 Task: Search one way flight ticket for 4 adults, 2 children, 2 infants in seat and 1 infant on lap in economy from Oklahoma City: Will Rogers World Airport to New Bern: Coastal Carolina Regional Airport (was Craven County Regional) on 8-4-2023. Choice of flights is Frontier. Number of bags: 10 checked bags. Price is upto 80000. Outbound departure time preference is 15:00.
Action: Mouse moved to (321, 283)
Screenshot: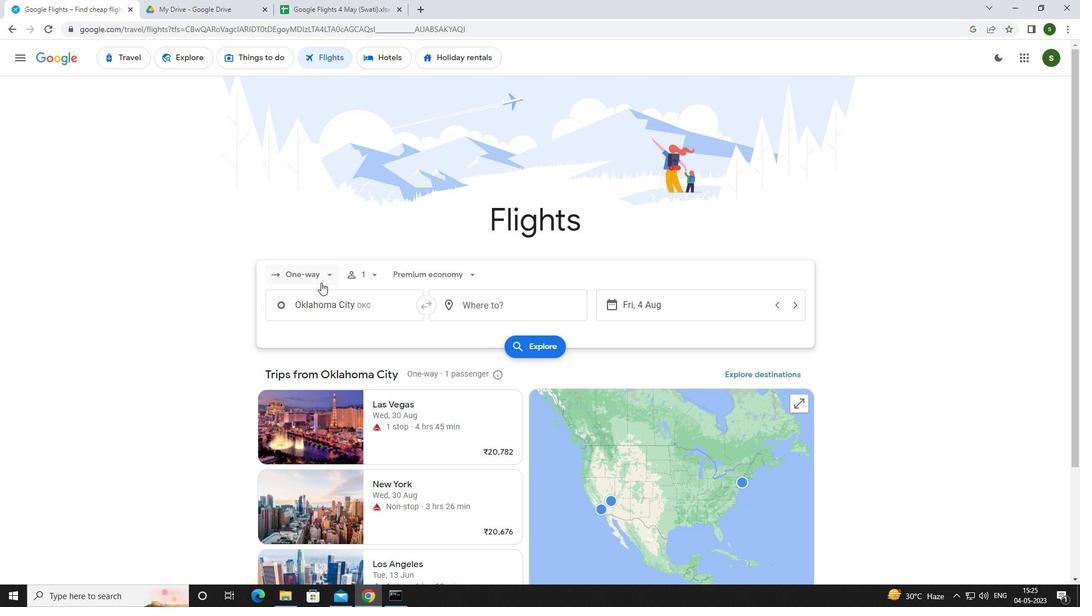 
Action: Mouse pressed left at (321, 283)
Screenshot: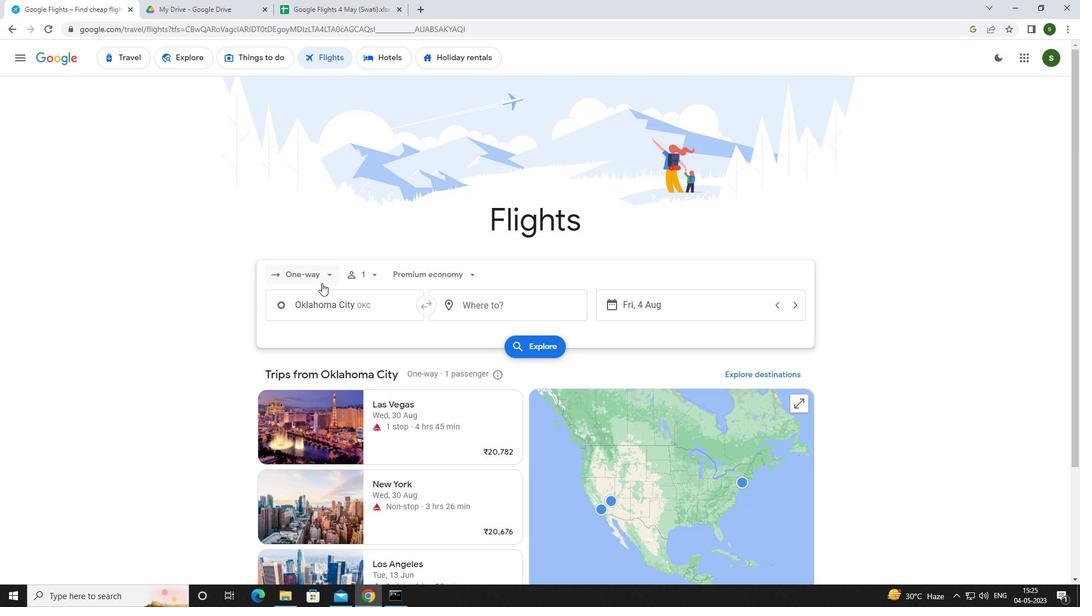 
Action: Mouse moved to (319, 317)
Screenshot: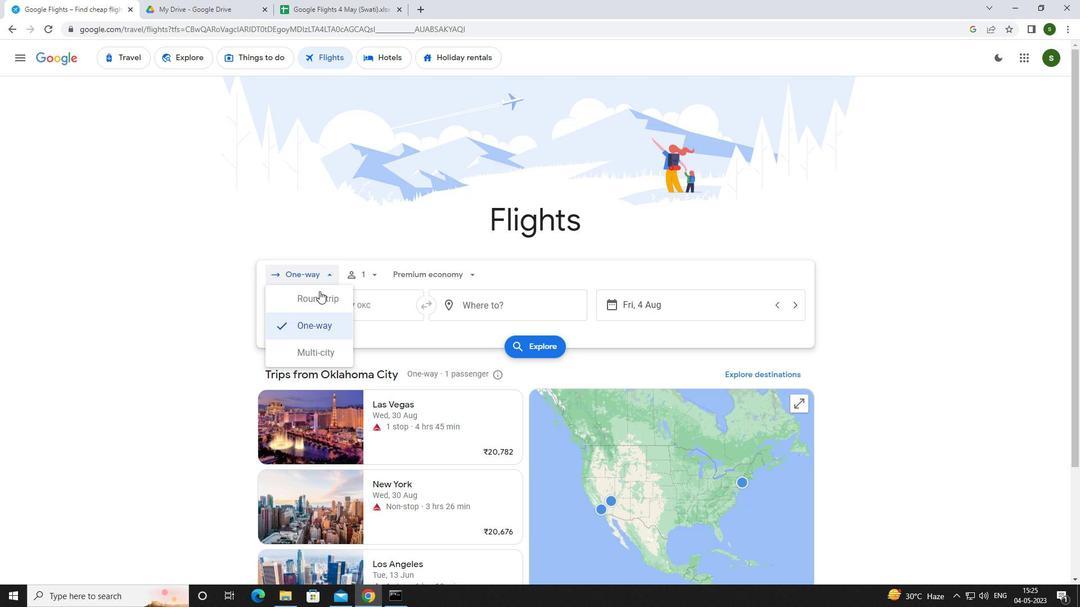 
Action: Mouse pressed left at (319, 317)
Screenshot: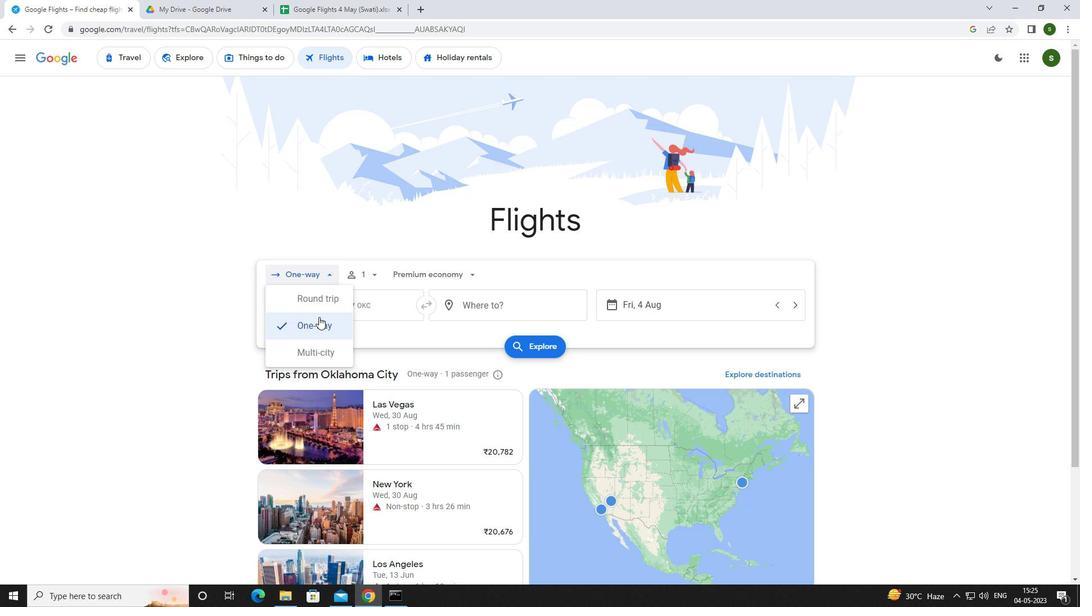 
Action: Mouse moved to (373, 278)
Screenshot: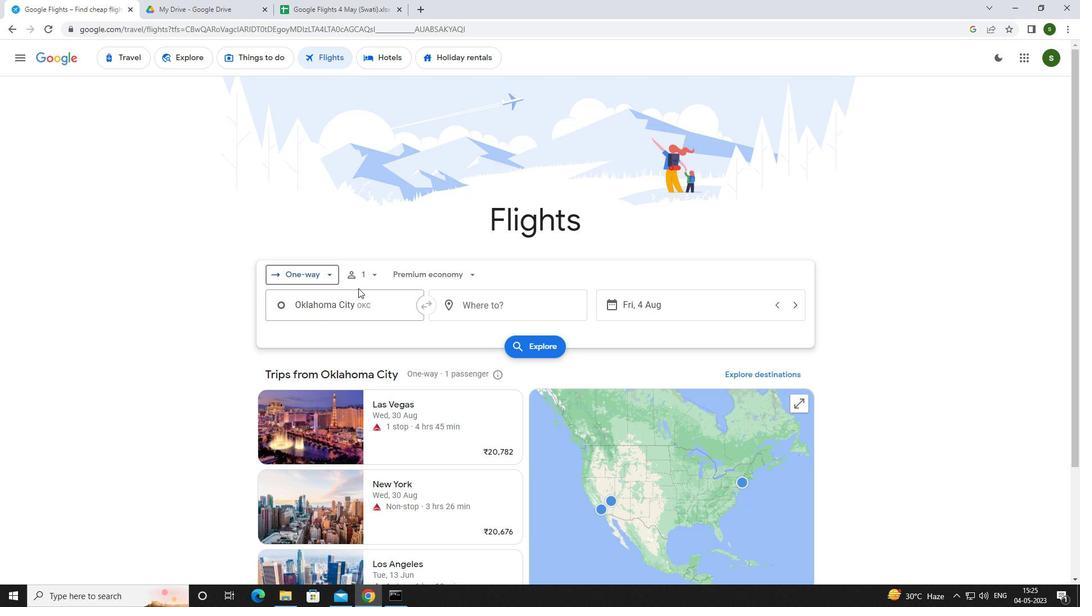 
Action: Mouse pressed left at (373, 278)
Screenshot: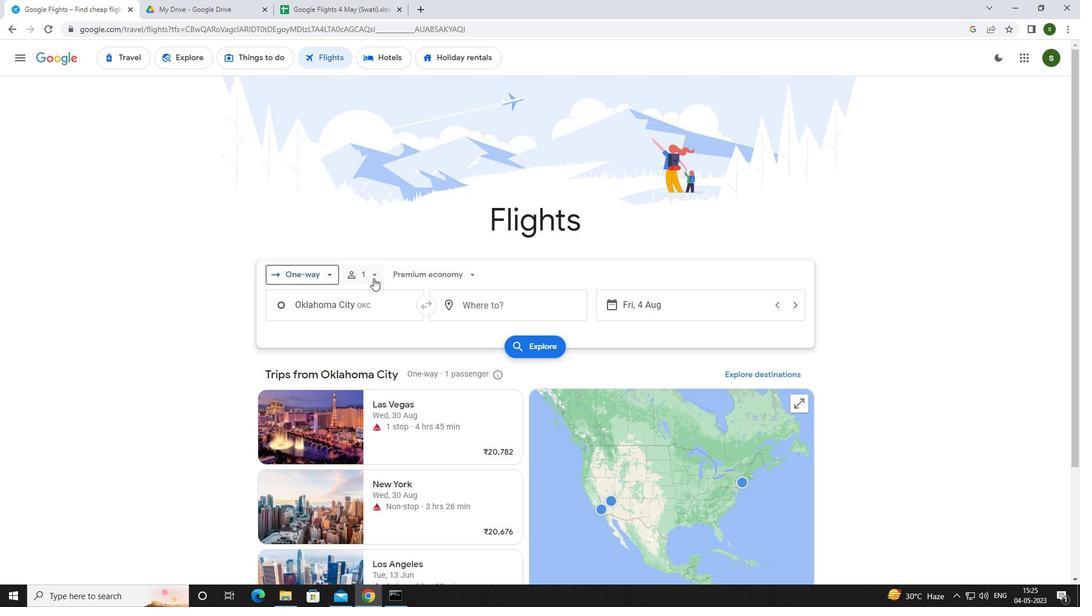 
Action: Mouse moved to (462, 311)
Screenshot: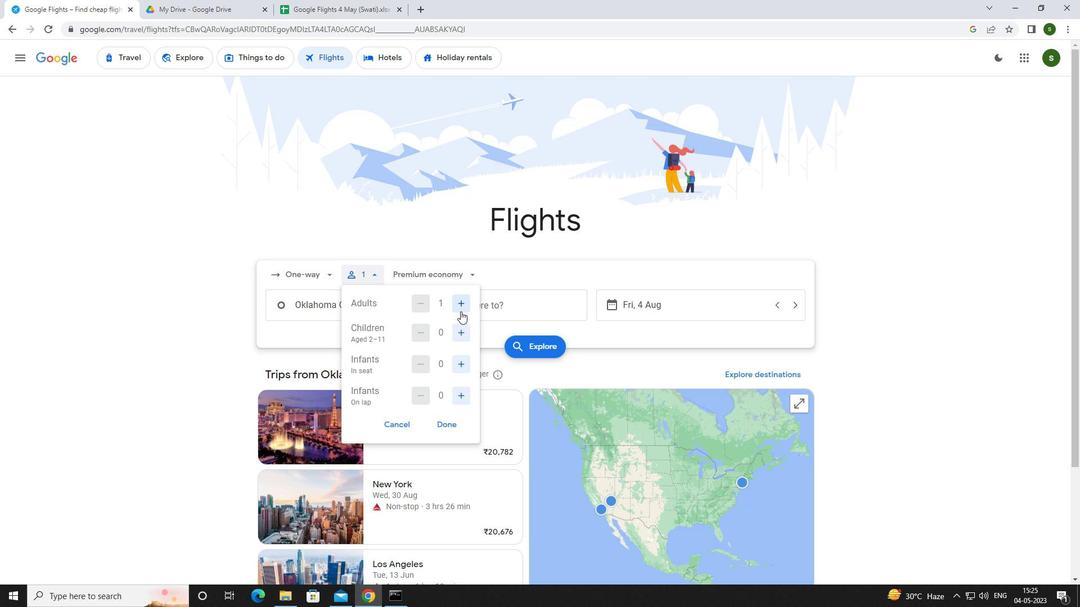 
Action: Mouse pressed left at (462, 311)
Screenshot: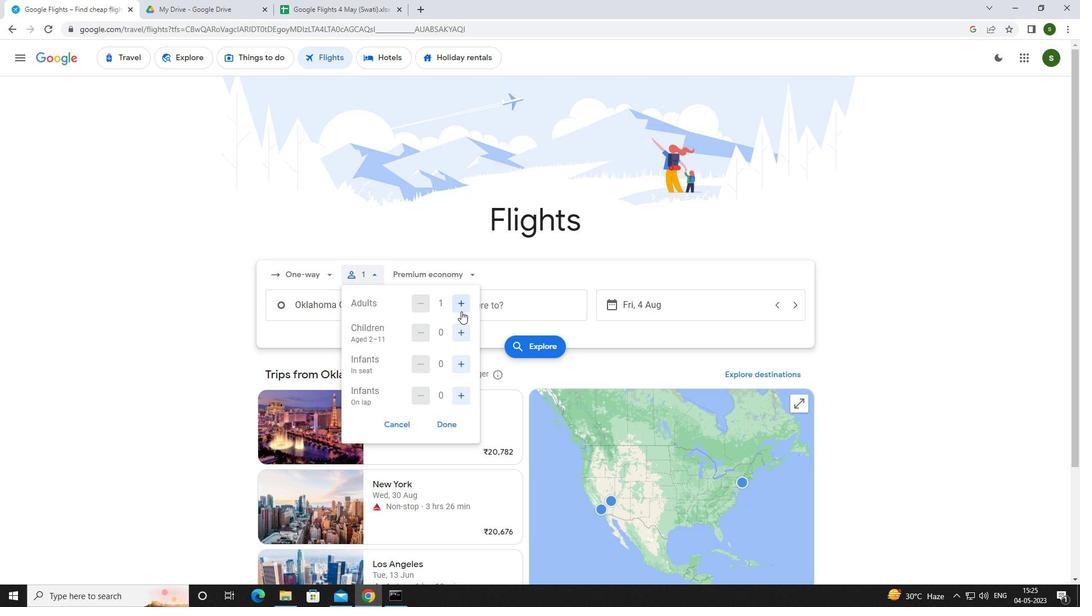 
Action: Mouse pressed left at (462, 311)
Screenshot: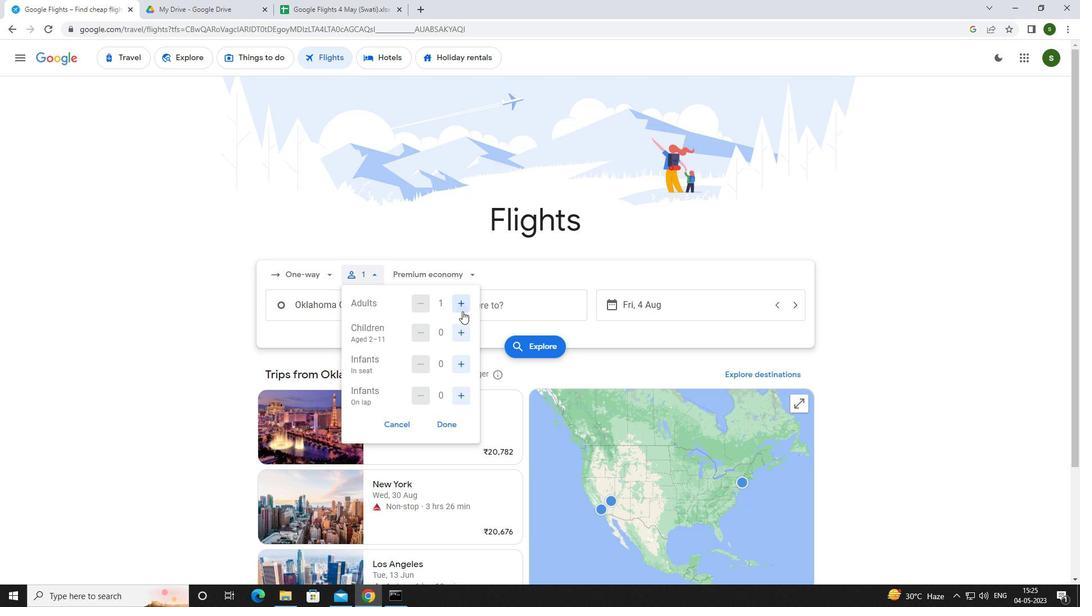 
Action: Mouse moved to (463, 311)
Screenshot: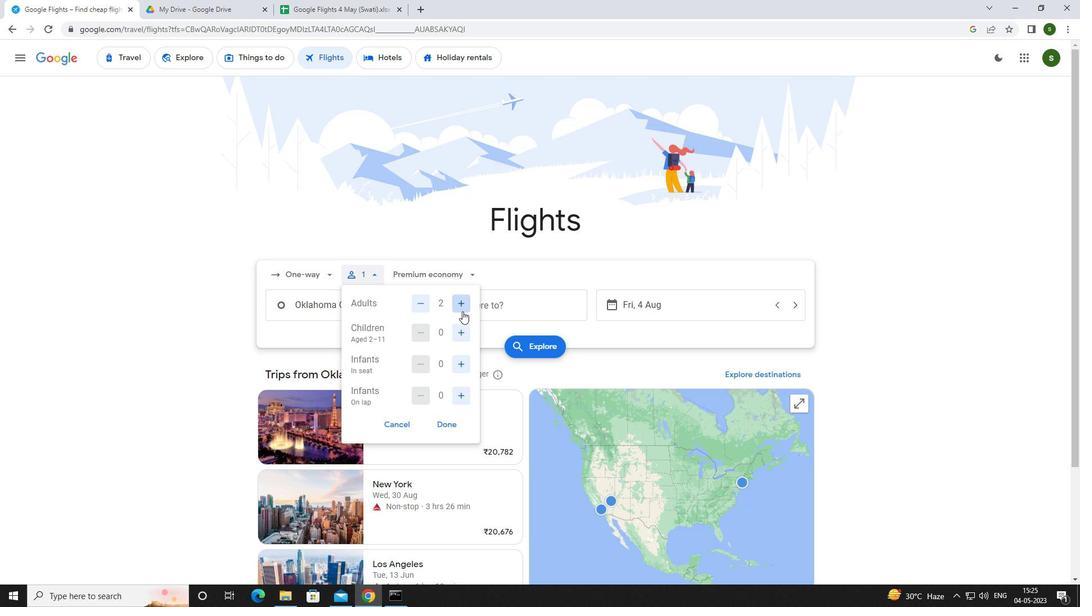 
Action: Mouse pressed left at (463, 311)
Screenshot: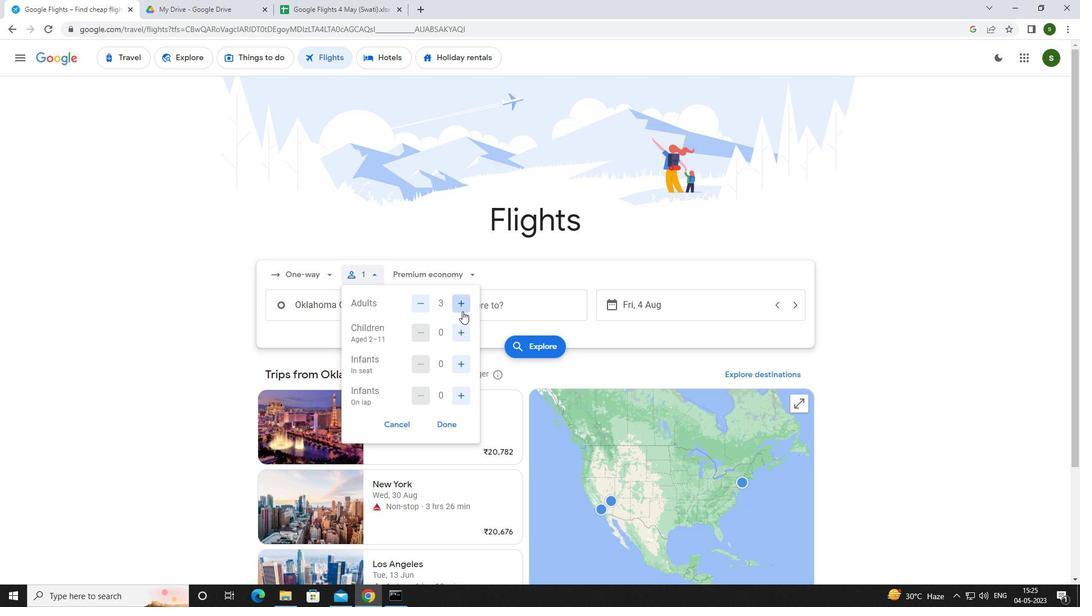 
Action: Mouse moved to (458, 328)
Screenshot: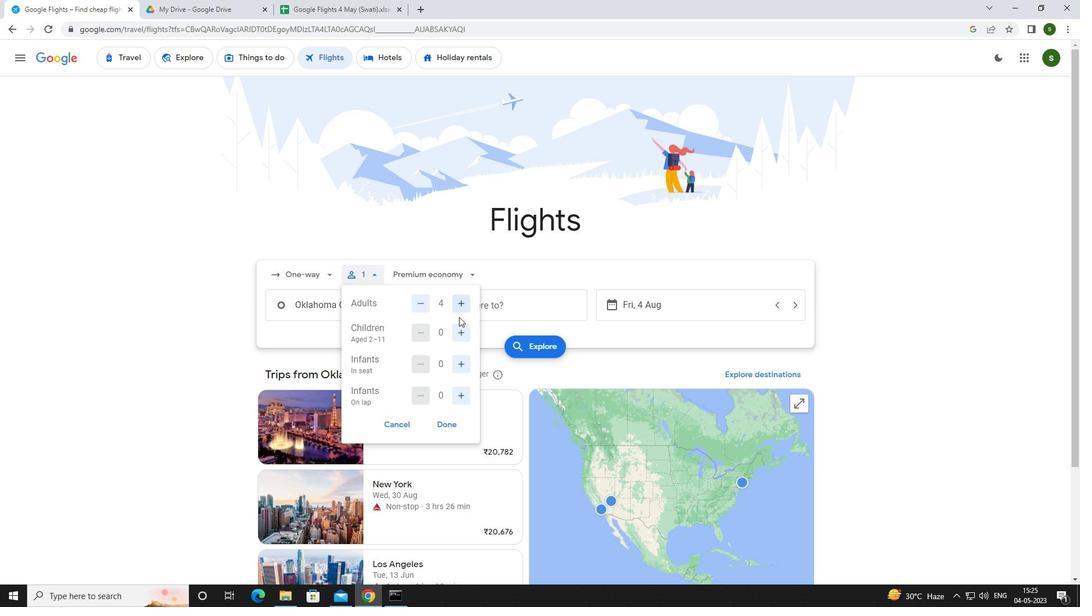 
Action: Mouse pressed left at (458, 328)
Screenshot: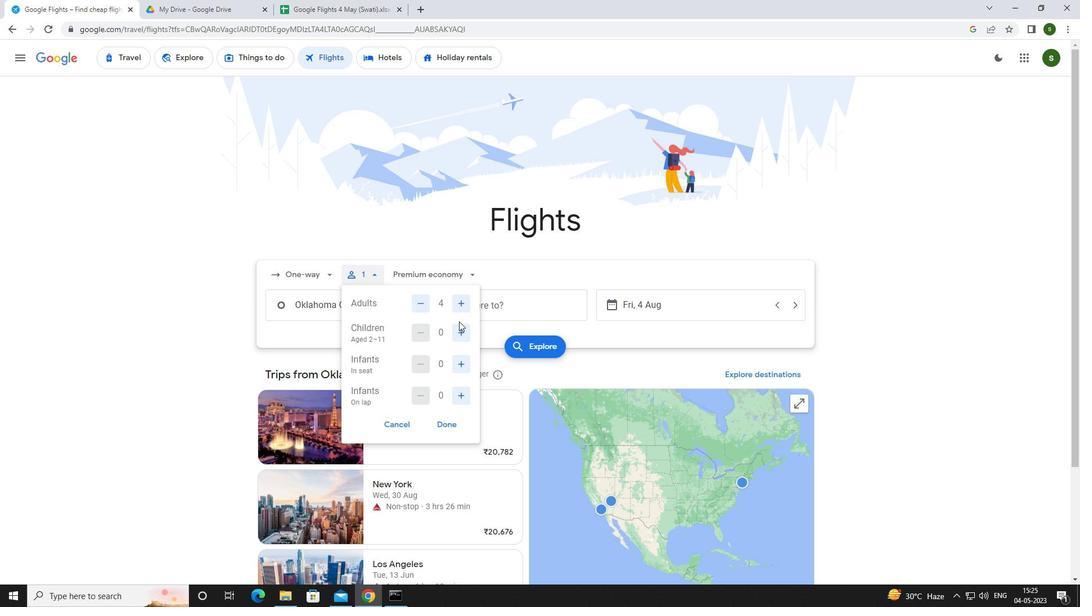 
Action: Mouse pressed left at (458, 328)
Screenshot: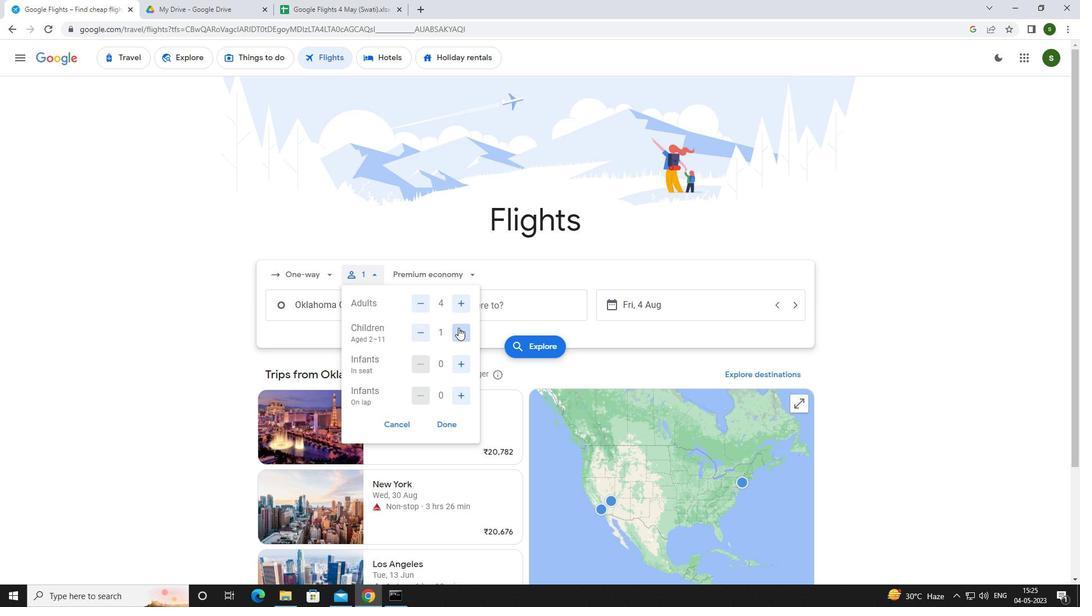 
Action: Mouse moved to (462, 357)
Screenshot: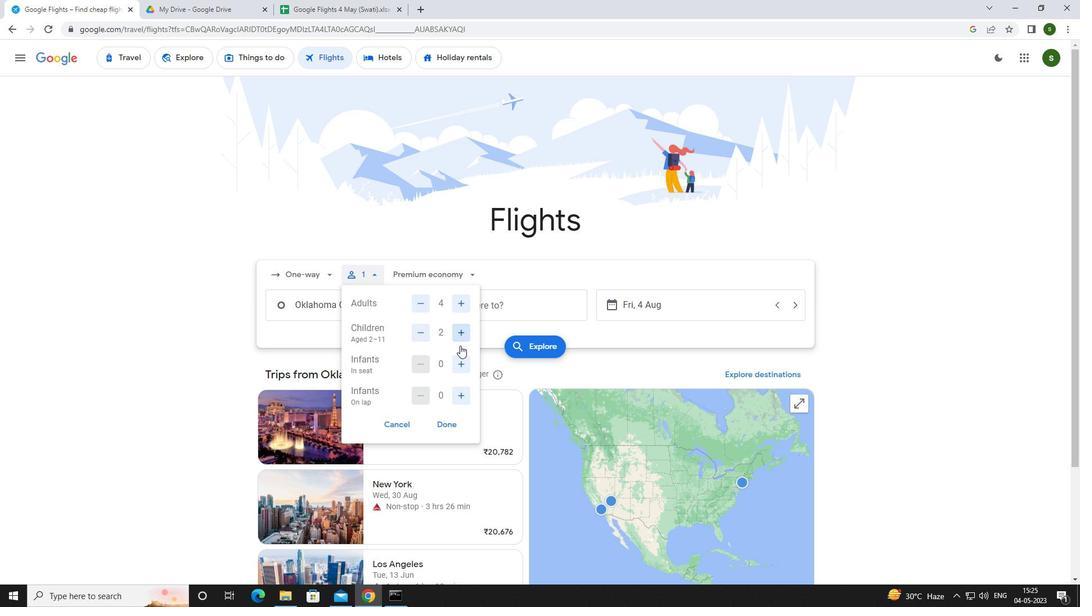 
Action: Mouse pressed left at (462, 357)
Screenshot: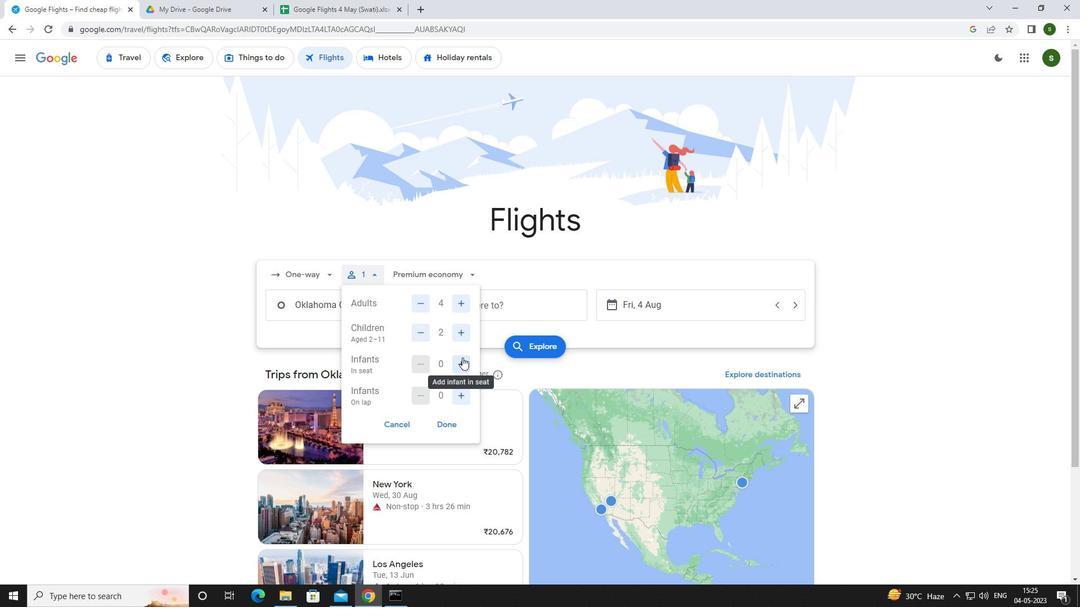 
Action: Mouse pressed left at (462, 357)
Screenshot: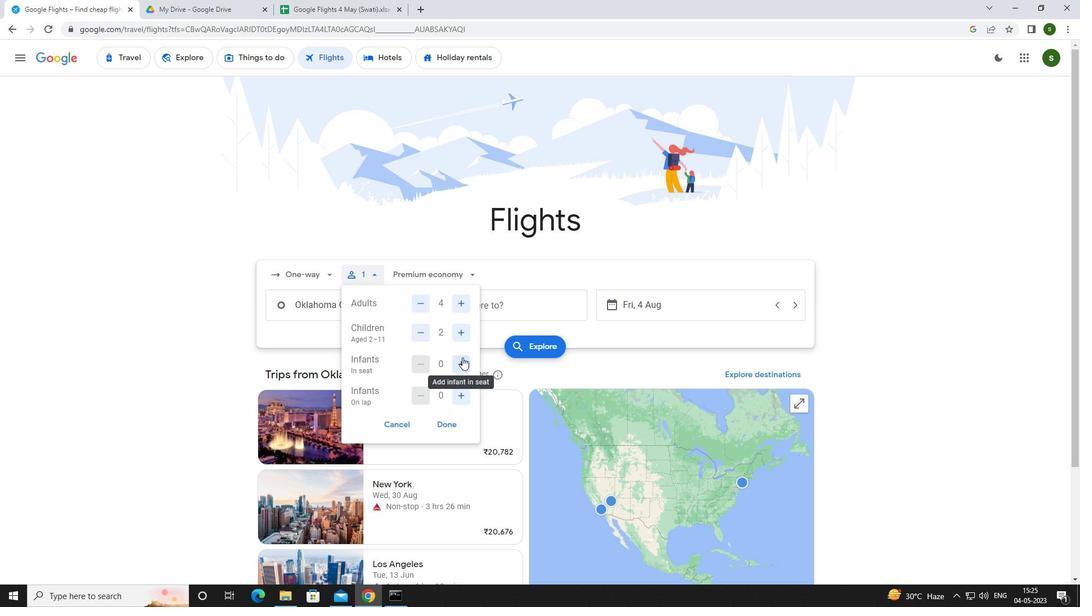 
Action: Mouse moved to (459, 397)
Screenshot: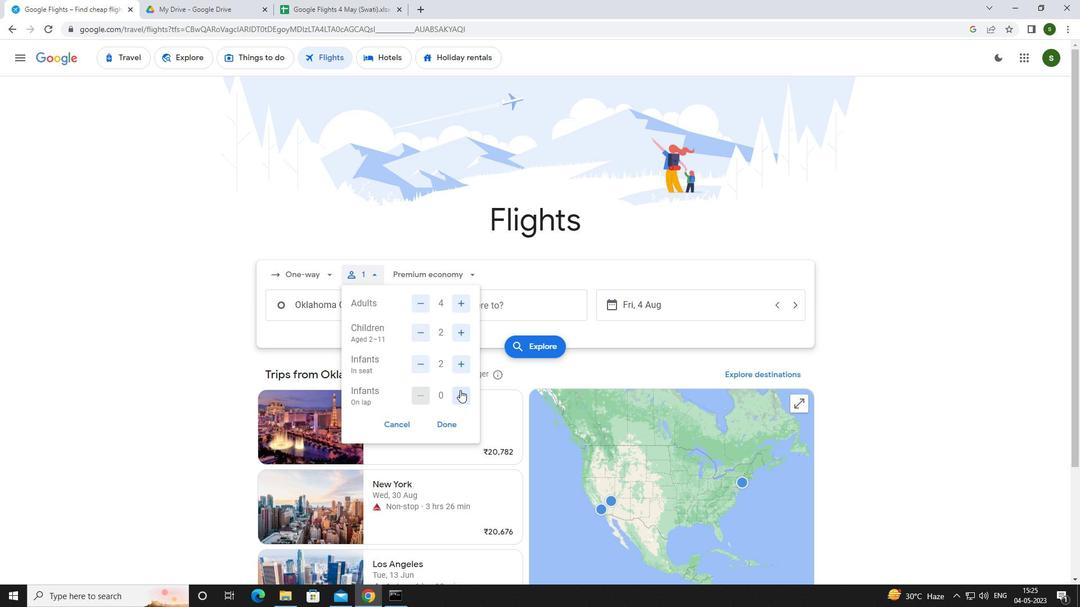 
Action: Mouse pressed left at (459, 397)
Screenshot: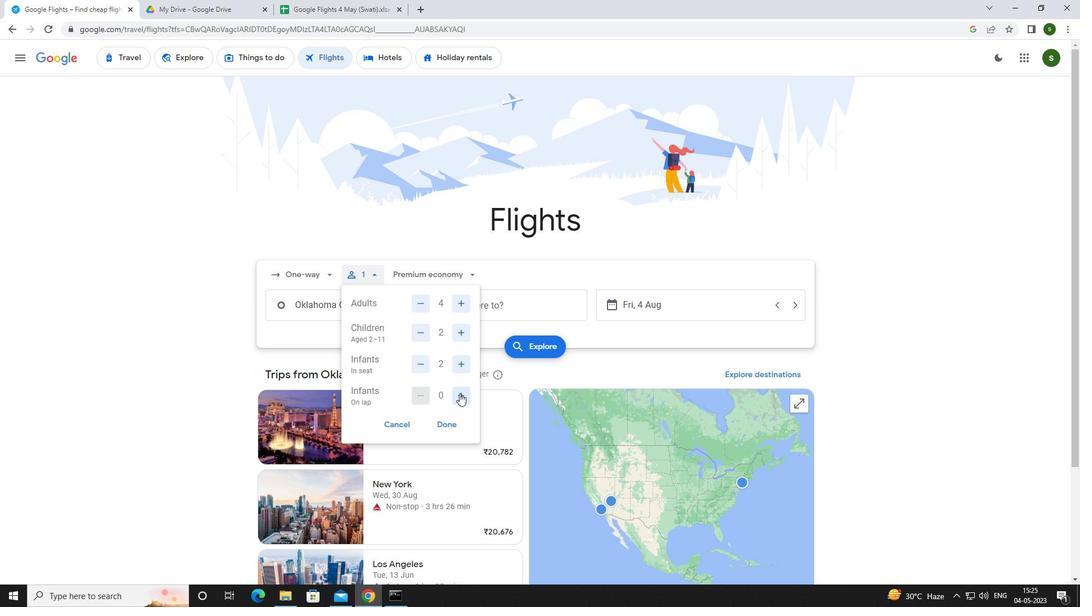 
Action: Mouse moved to (438, 279)
Screenshot: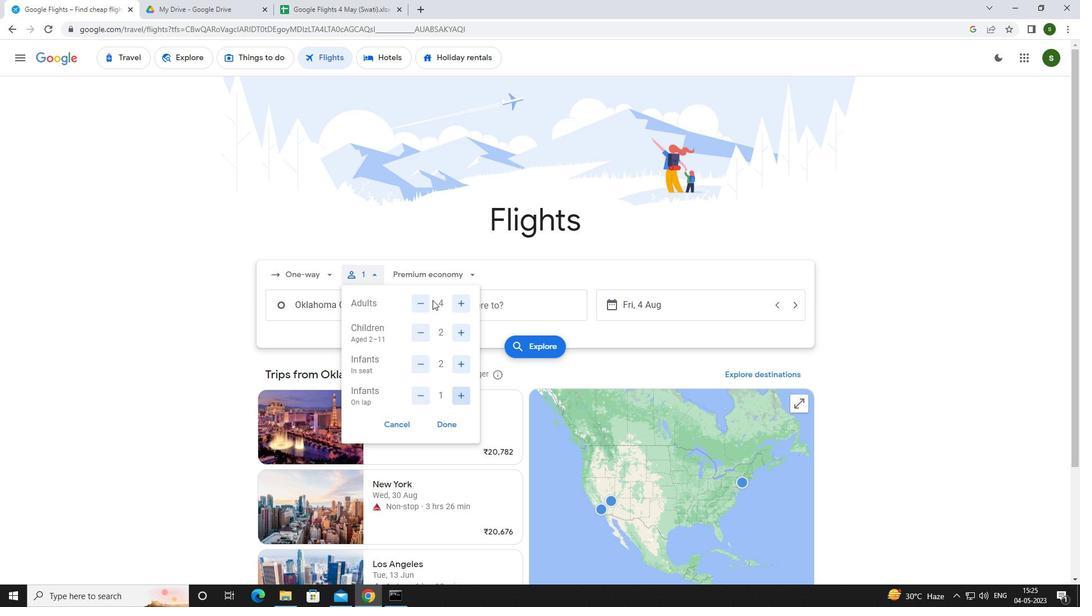 
Action: Mouse pressed left at (438, 279)
Screenshot: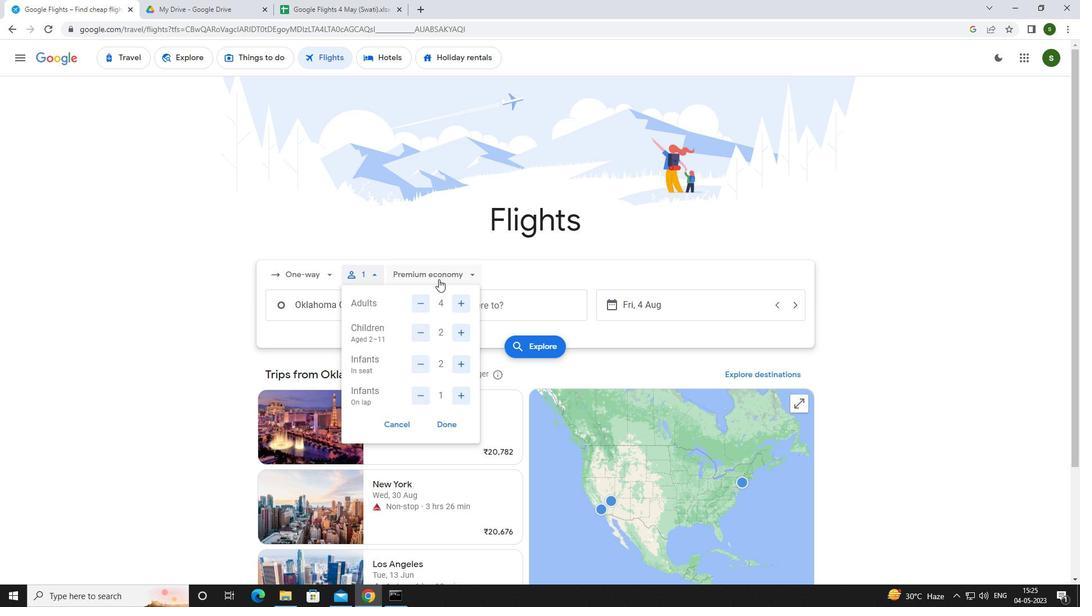 
Action: Mouse moved to (441, 298)
Screenshot: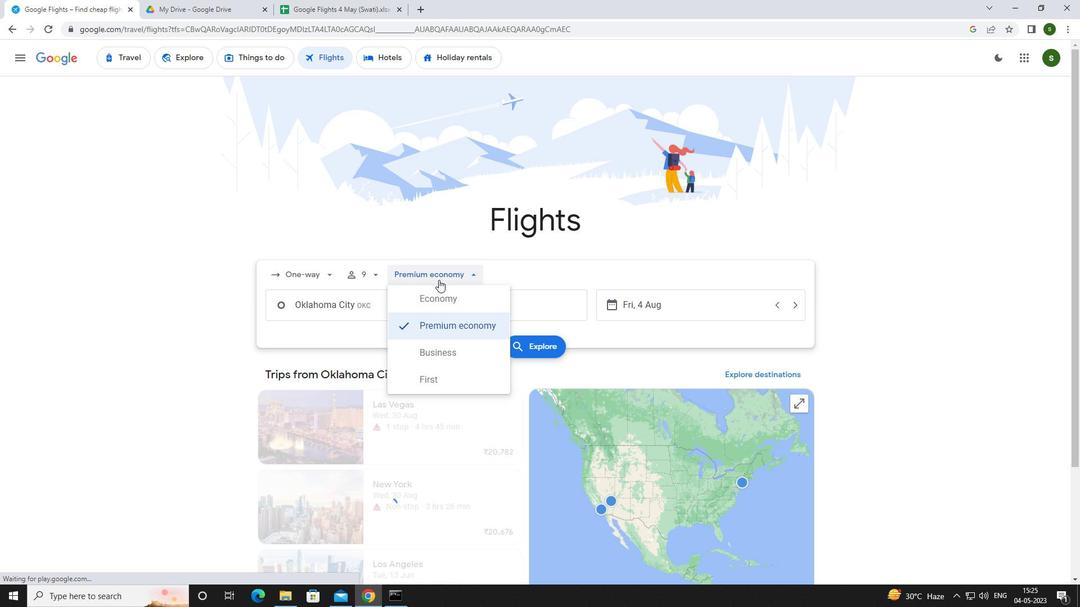 
Action: Mouse pressed left at (441, 298)
Screenshot: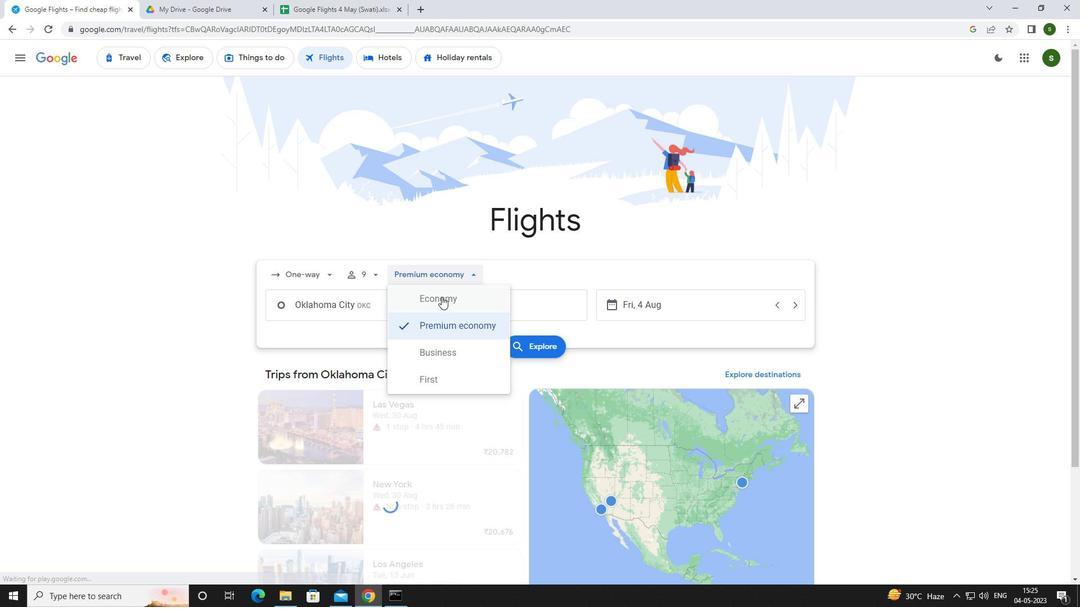 
Action: Mouse moved to (385, 313)
Screenshot: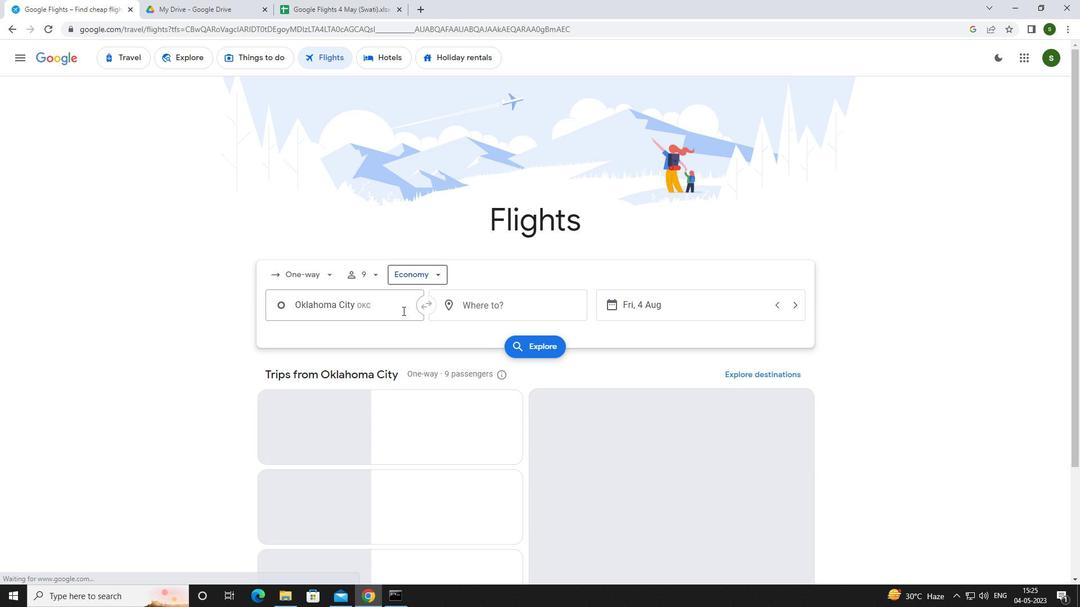 
Action: Mouse pressed left at (385, 313)
Screenshot: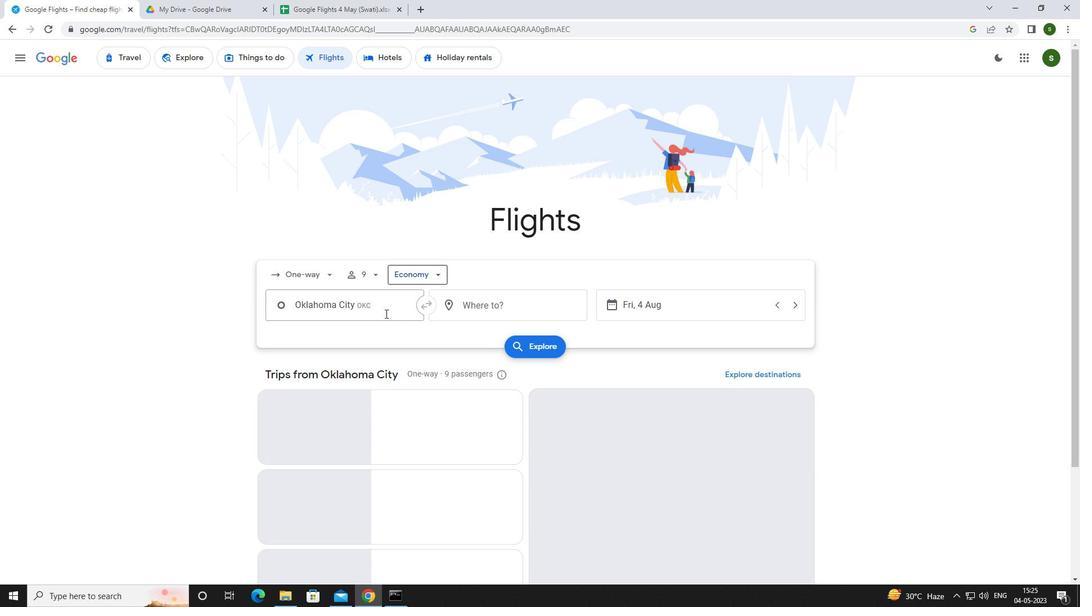 
Action: Key pressed <Key.caps_lock><Key.caps_lock>w<Key.caps_lock>ill<Key.space>
Screenshot: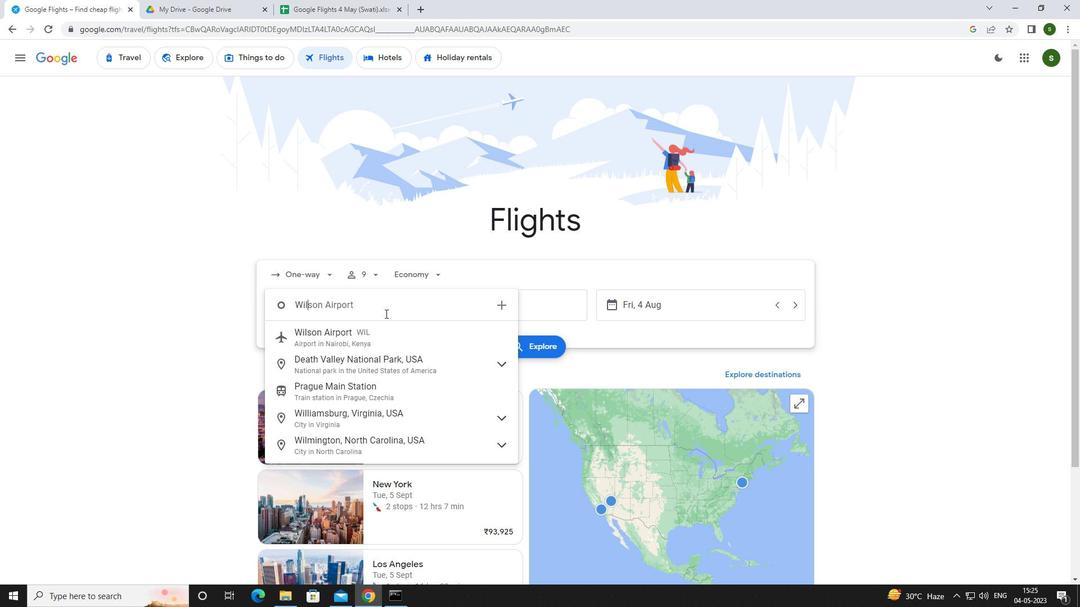 
Action: Mouse moved to (380, 338)
Screenshot: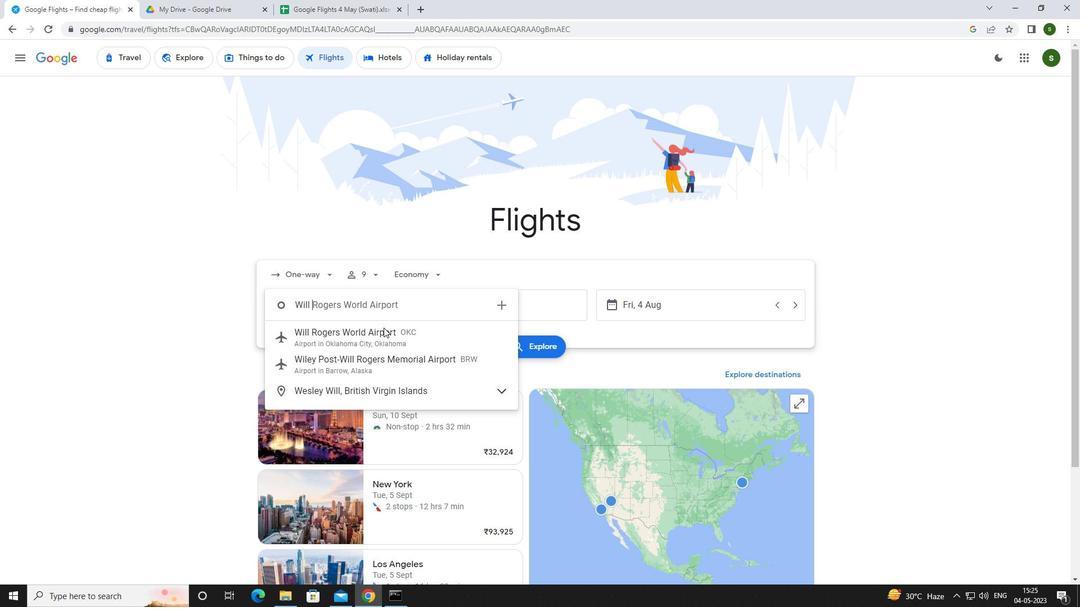 
Action: Mouse pressed left at (380, 338)
Screenshot: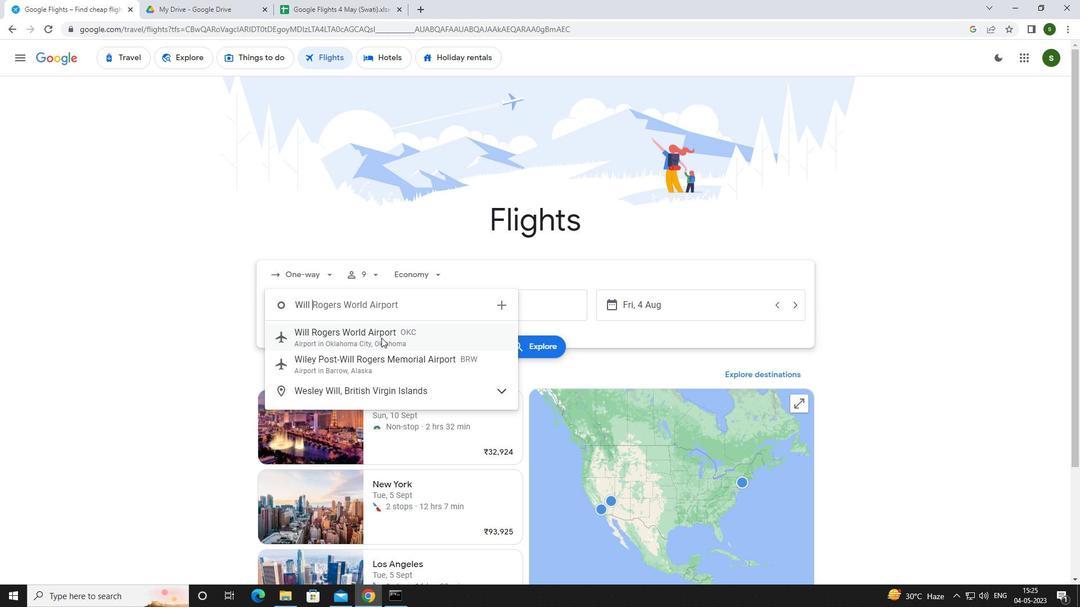 
Action: Mouse moved to (493, 303)
Screenshot: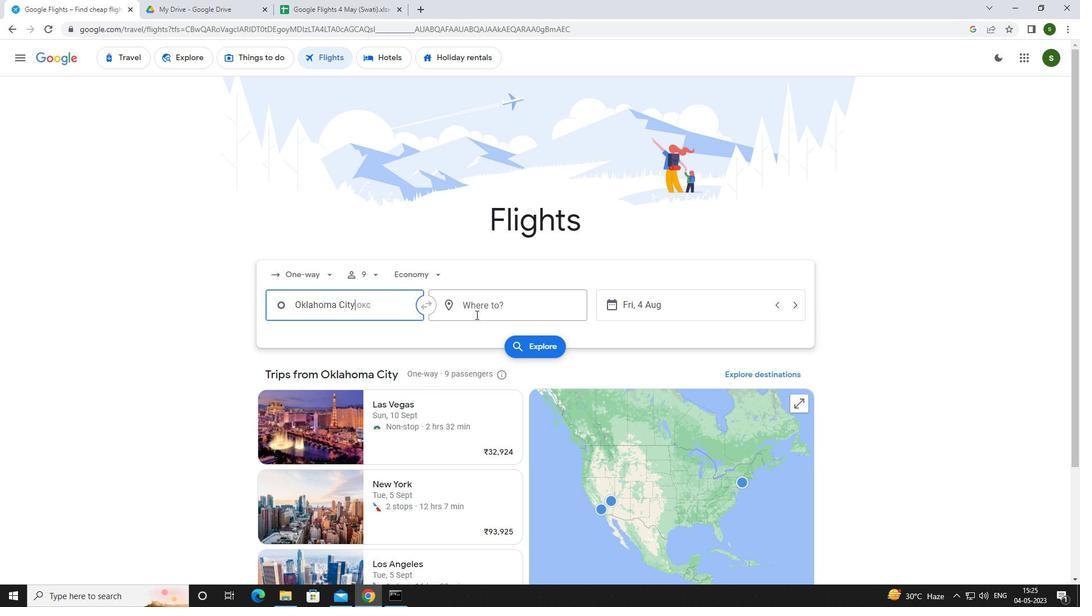 
Action: Mouse pressed left at (493, 303)
Screenshot: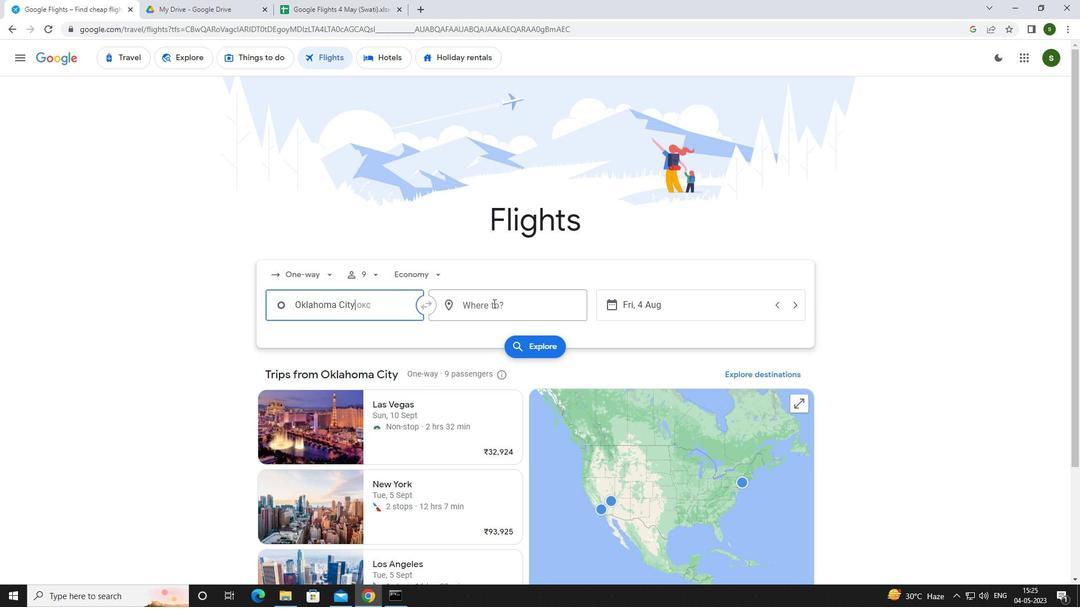 
Action: Mouse moved to (446, 319)
Screenshot: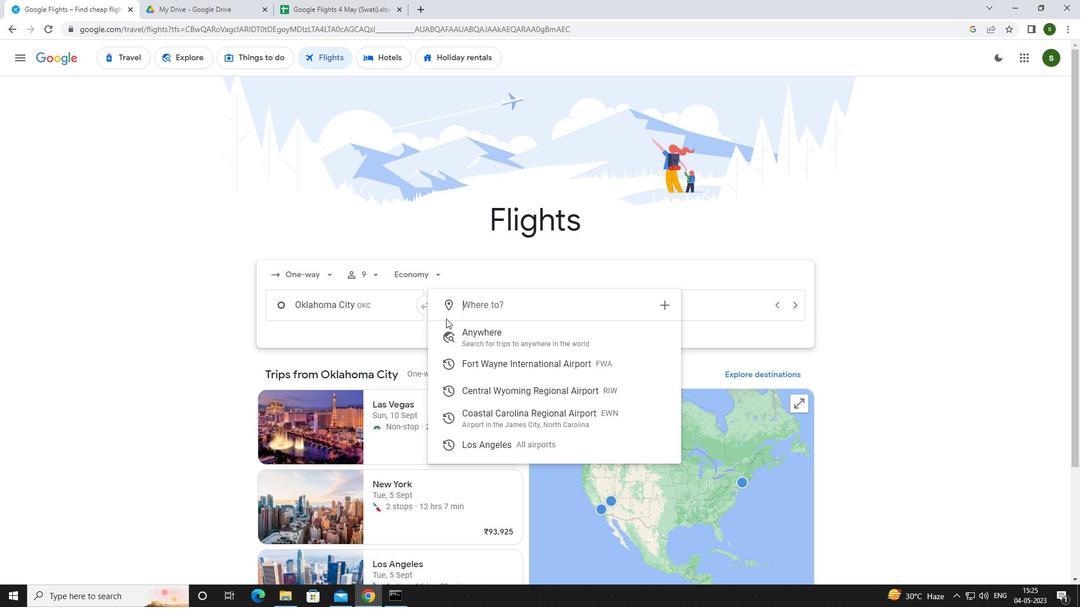 
Action: Key pressed <Key.caps_lock>c<Key.caps_lock>oastal
Screenshot: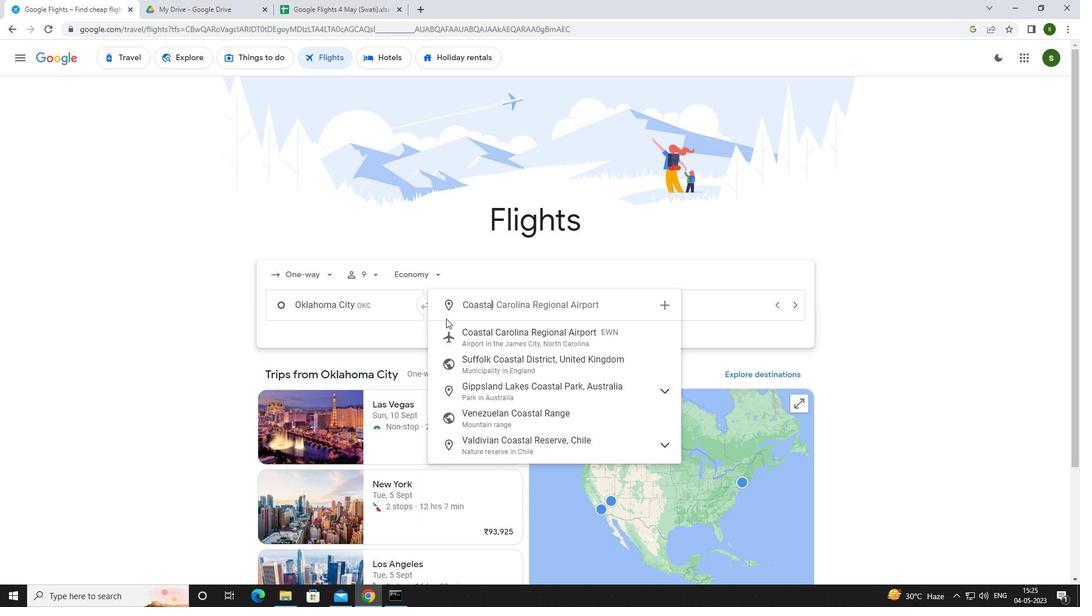 
Action: Mouse moved to (504, 332)
Screenshot: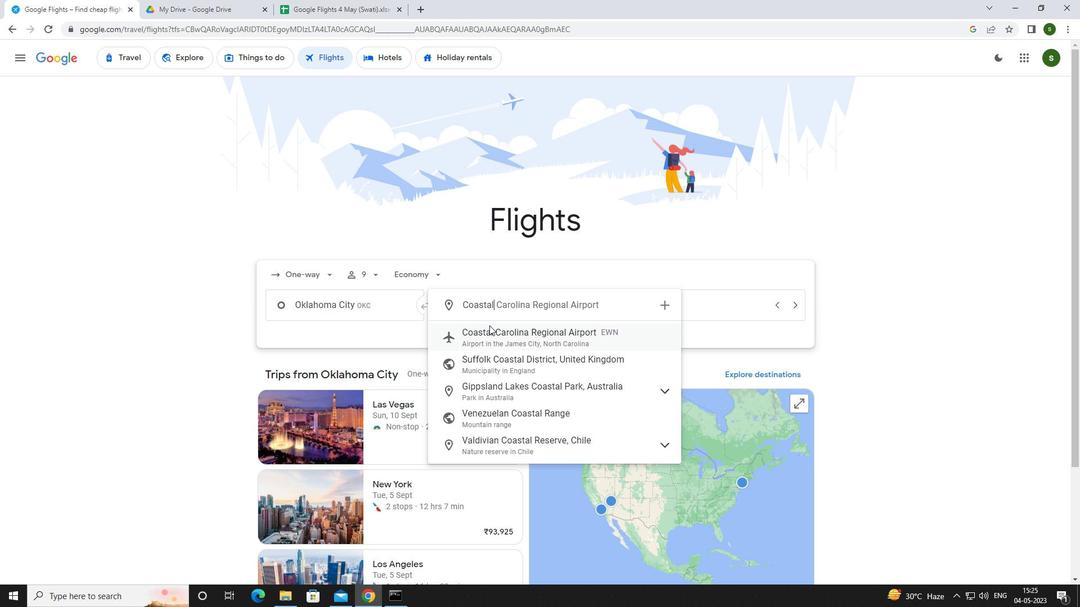 
Action: Mouse pressed left at (504, 332)
Screenshot: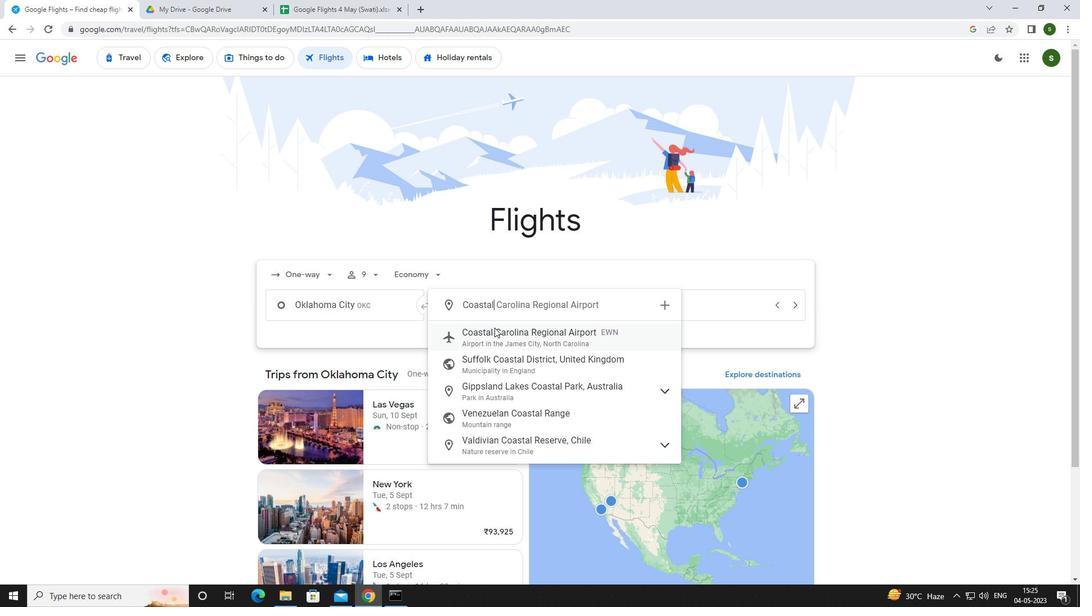 
Action: Mouse moved to (681, 307)
Screenshot: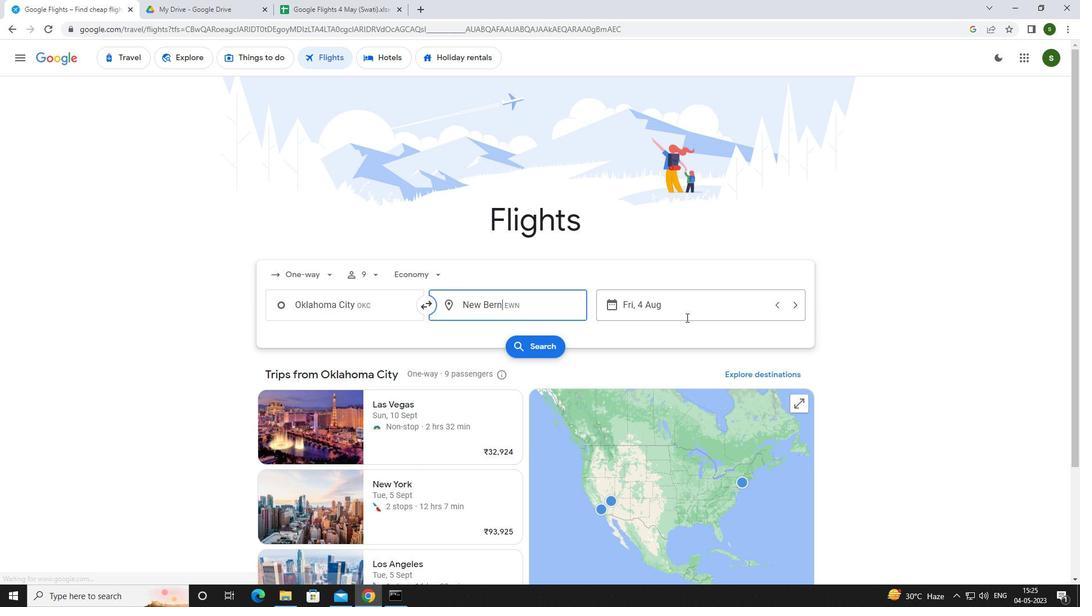 
Action: Mouse pressed left at (681, 307)
Screenshot: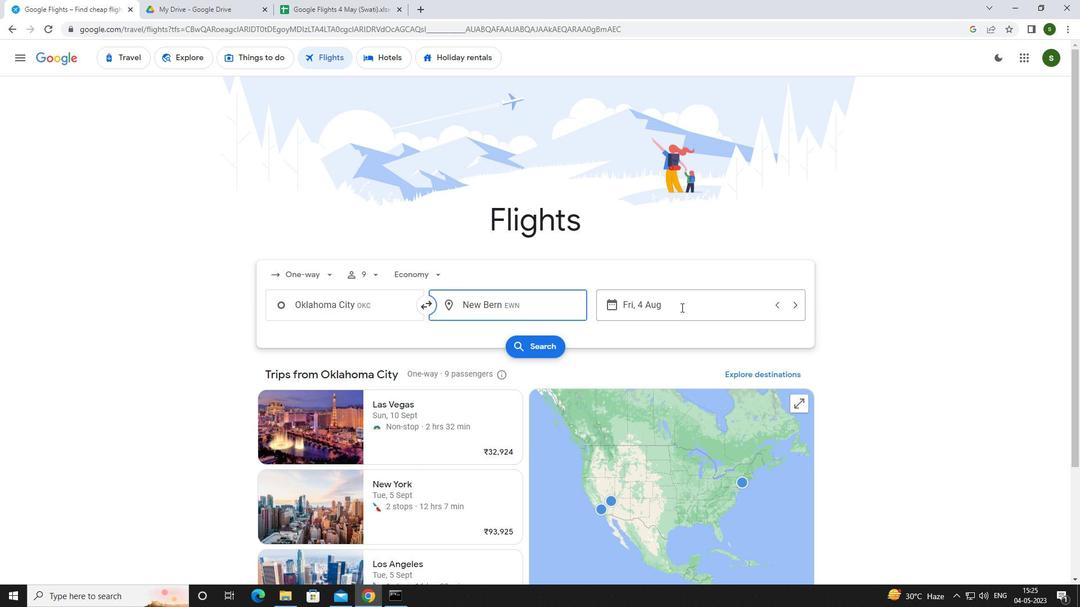 
Action: Mouse moved to (544, 379)
Screenshot: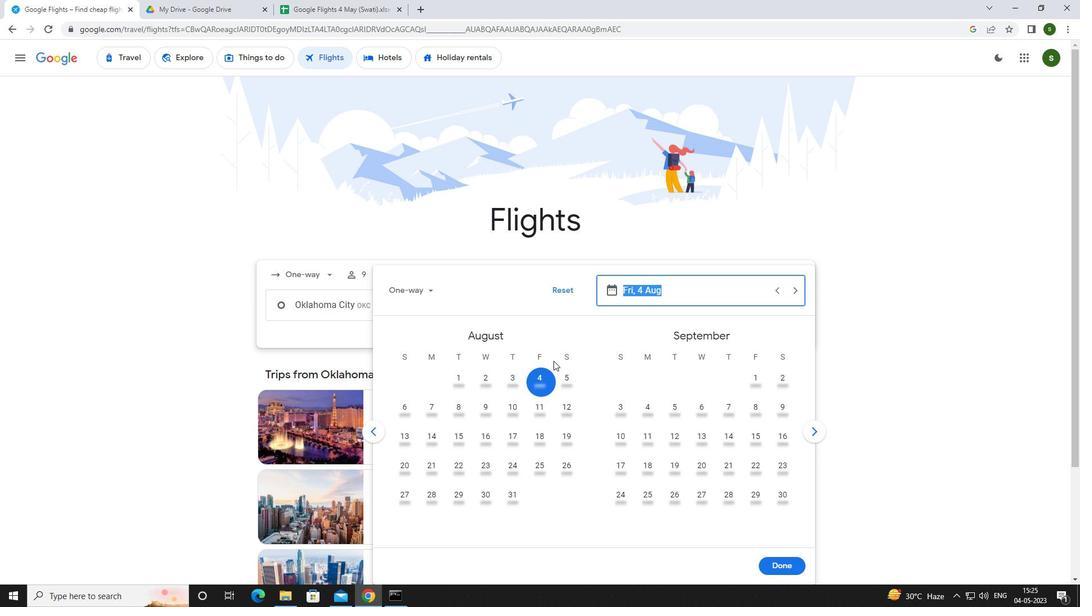 
Action: Mouse pressed left at (544, 379)
Screenshot: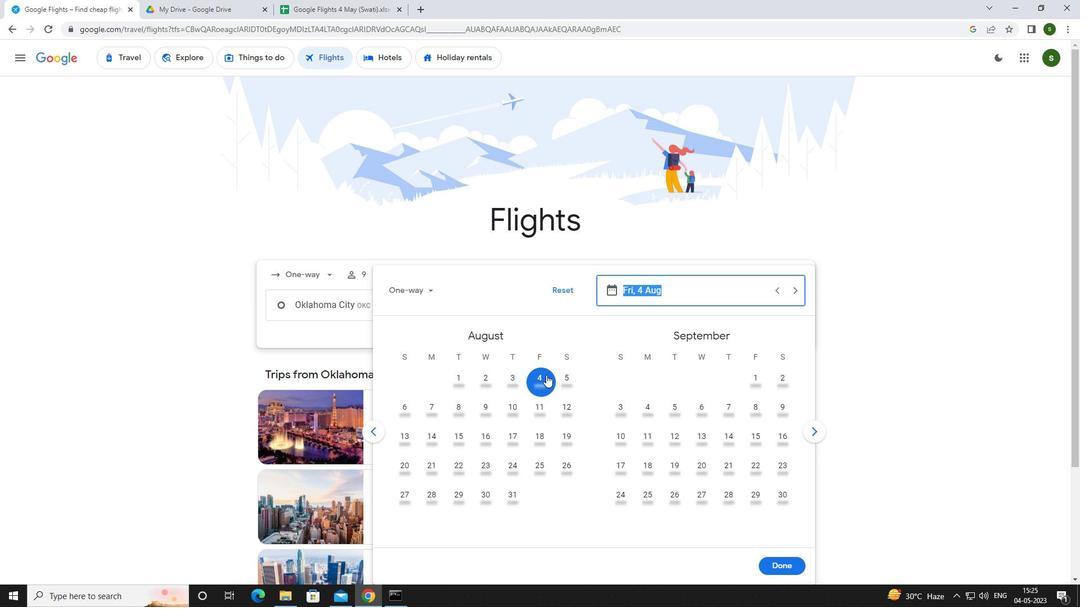 
Action: Mouse moved to (769, 563)
Screenshot: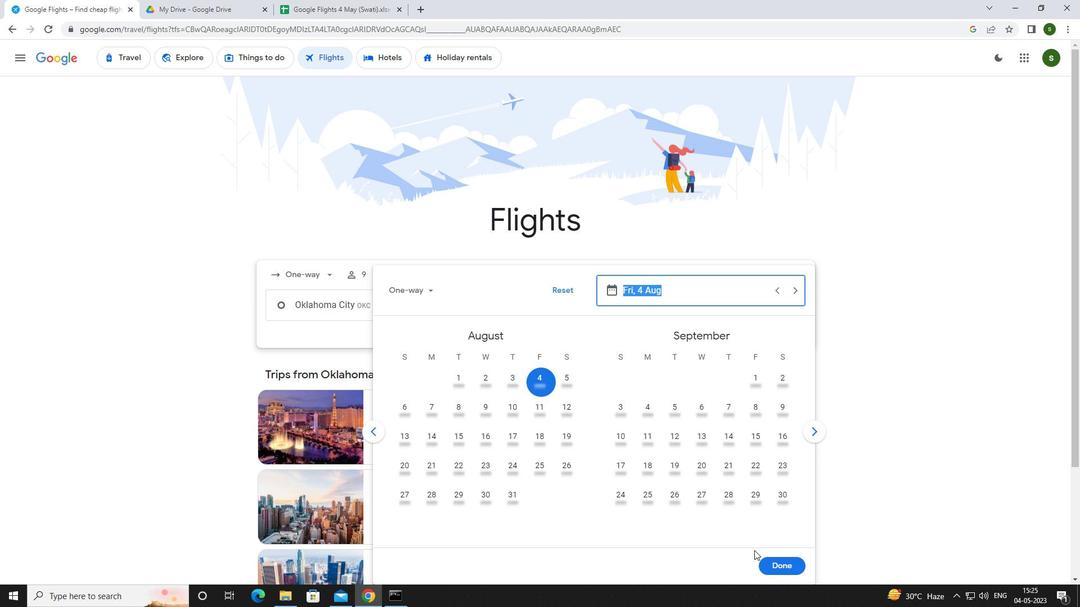 
Action: Mouse pressed left at (769, 563)
Screenshot: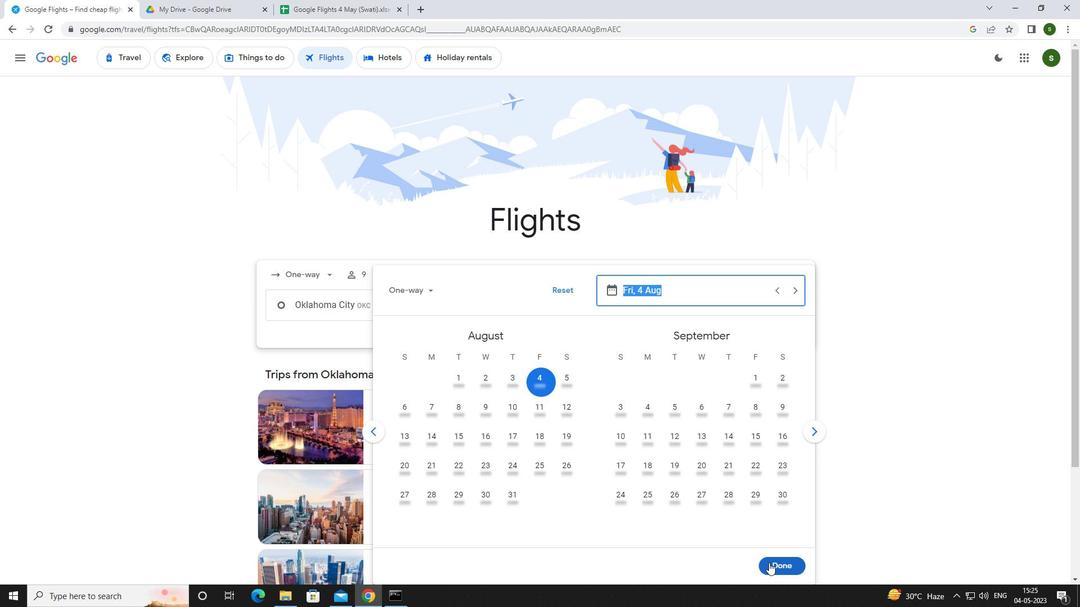 
Action: Mouse moved to (549, 350)
Screenshot: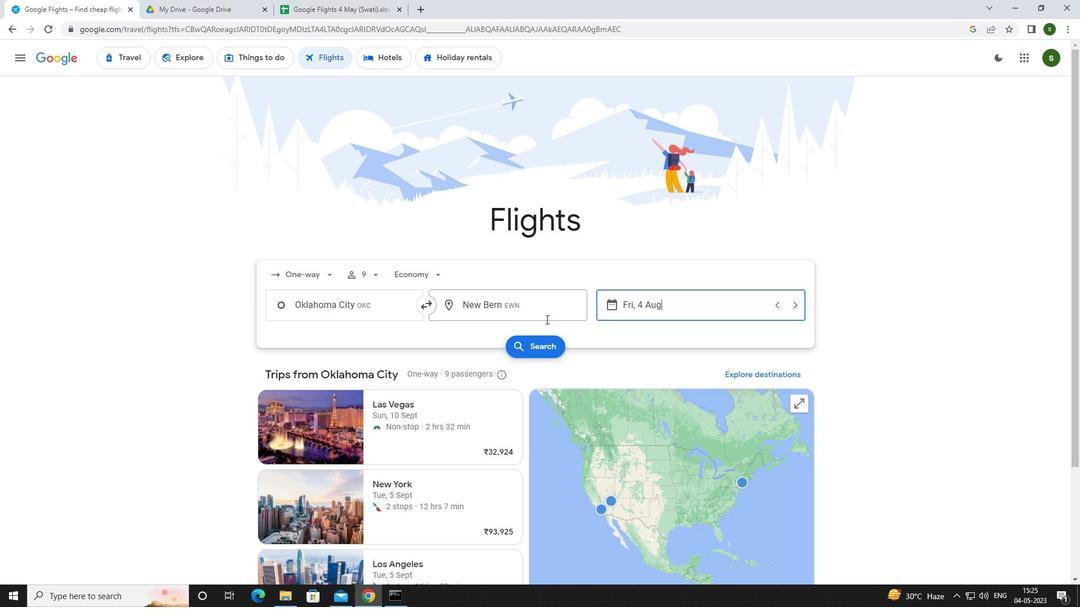 
Action: Mouse pressed left at (549, 350)
Screenshot: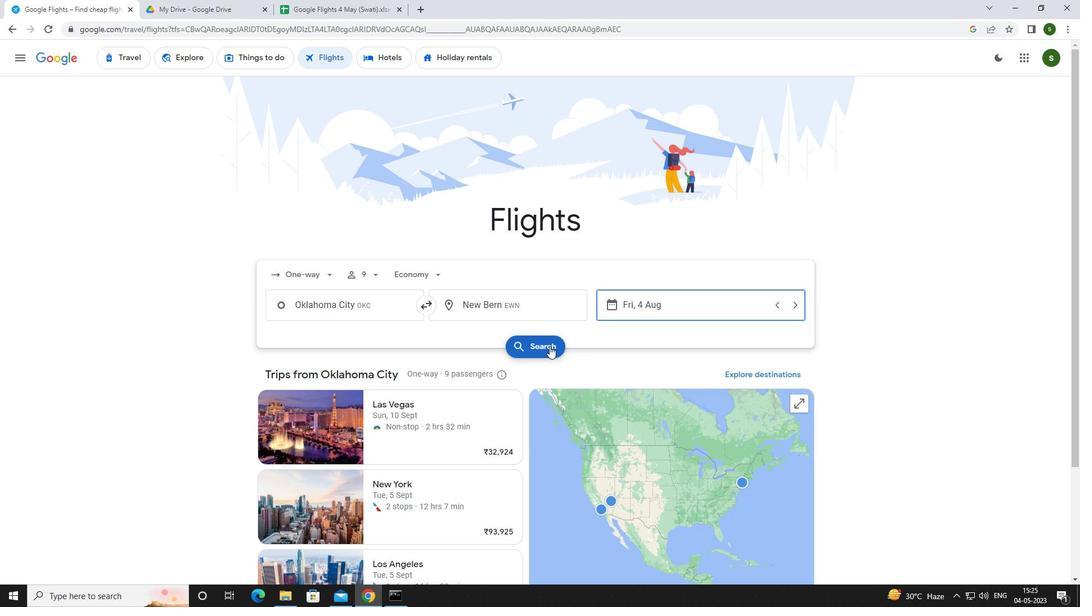 
Action: Mouse moved to (299, 161)
Screenshot: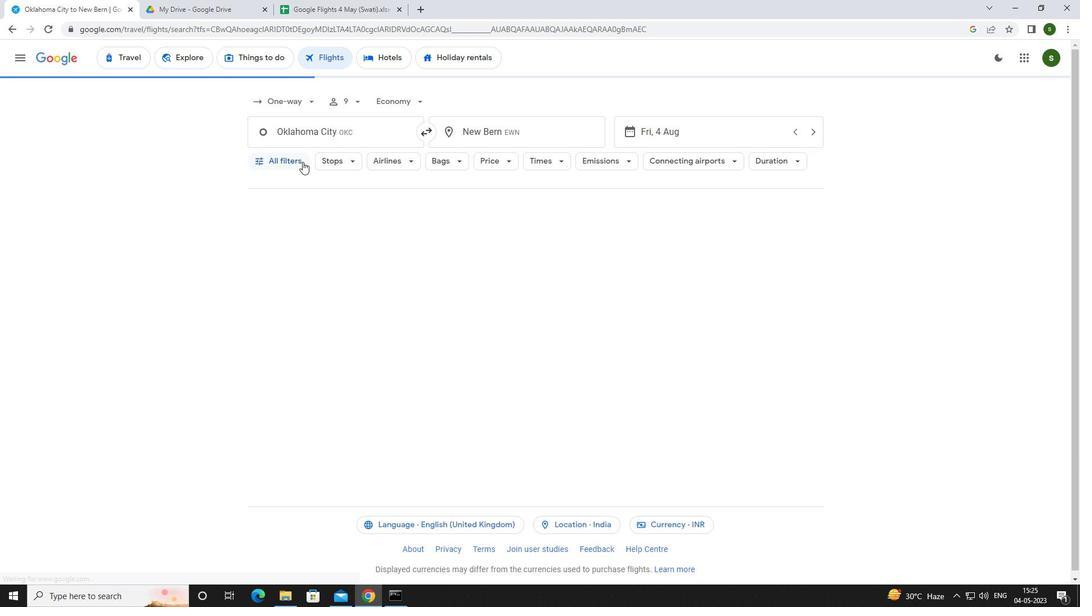 
Action: Mouse pressed left at (299, 161)
Screenshot: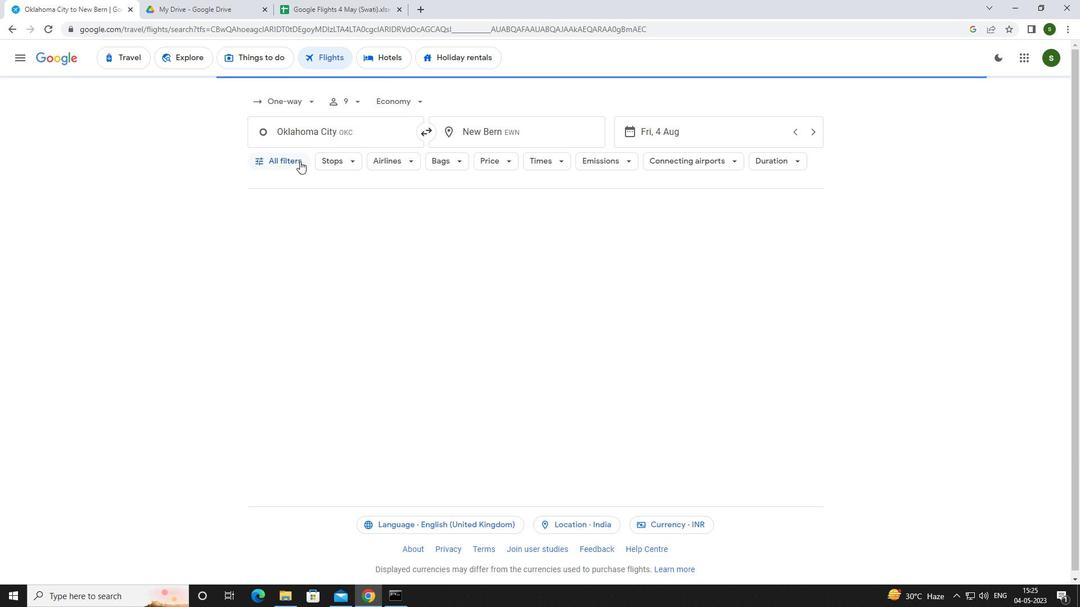 
Action: Mouse moved to (418, 398)
Screenshot: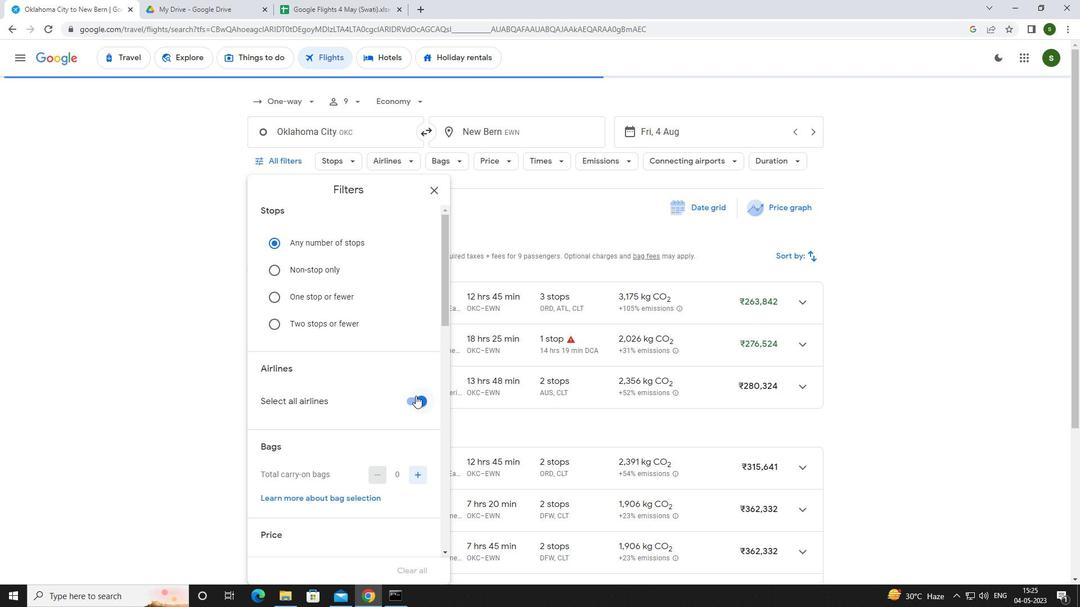 
Action: Mouse pressed left at (418, 398)
Screenshot: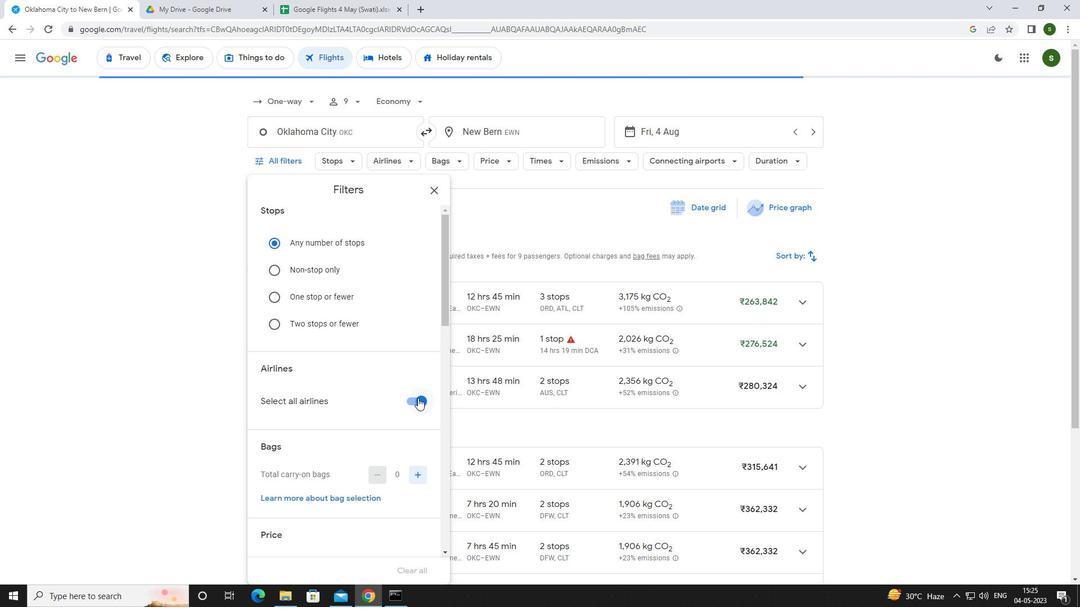 
Action: Mouse pressed left at (418, 398)
Screenshot: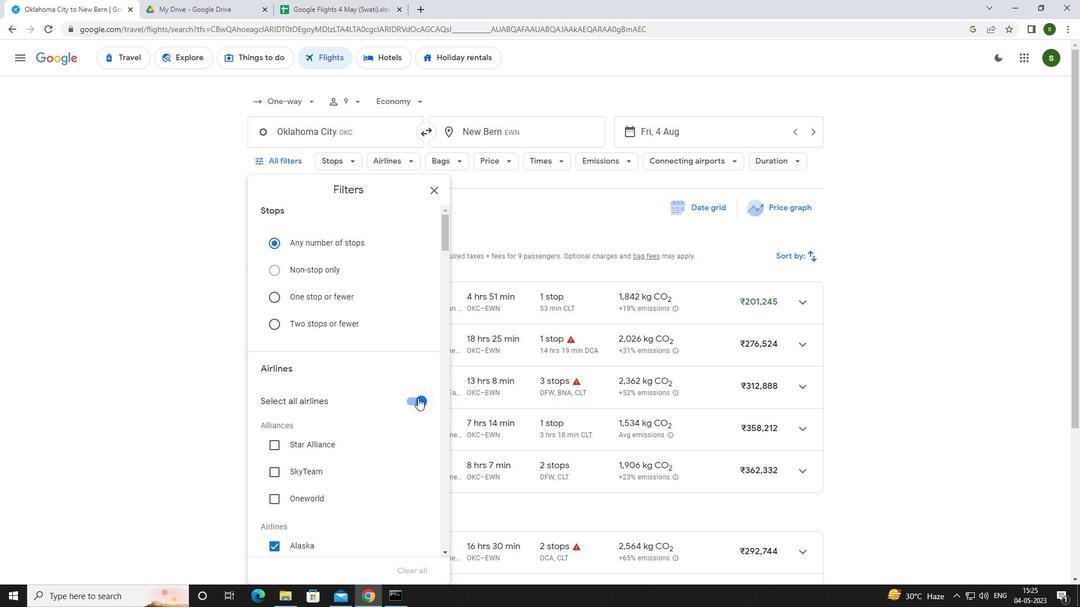 
Action: Mouse scrolled (418, 397) with delta (0, 0)
Screenshot: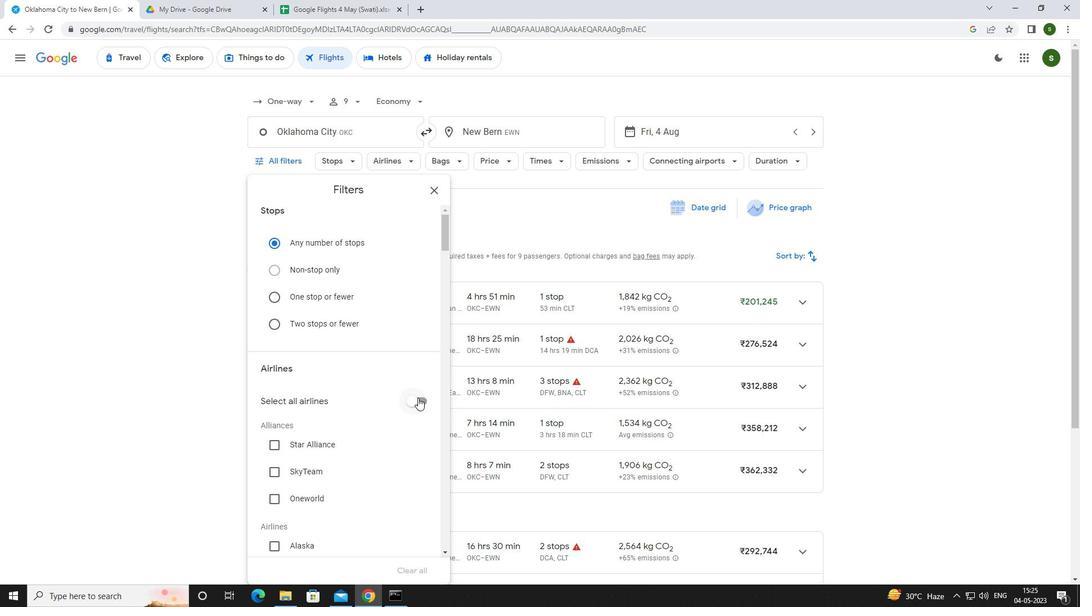 
Action: Mouse scrolled (418, 397) with delta (0, 0)
Screenshot: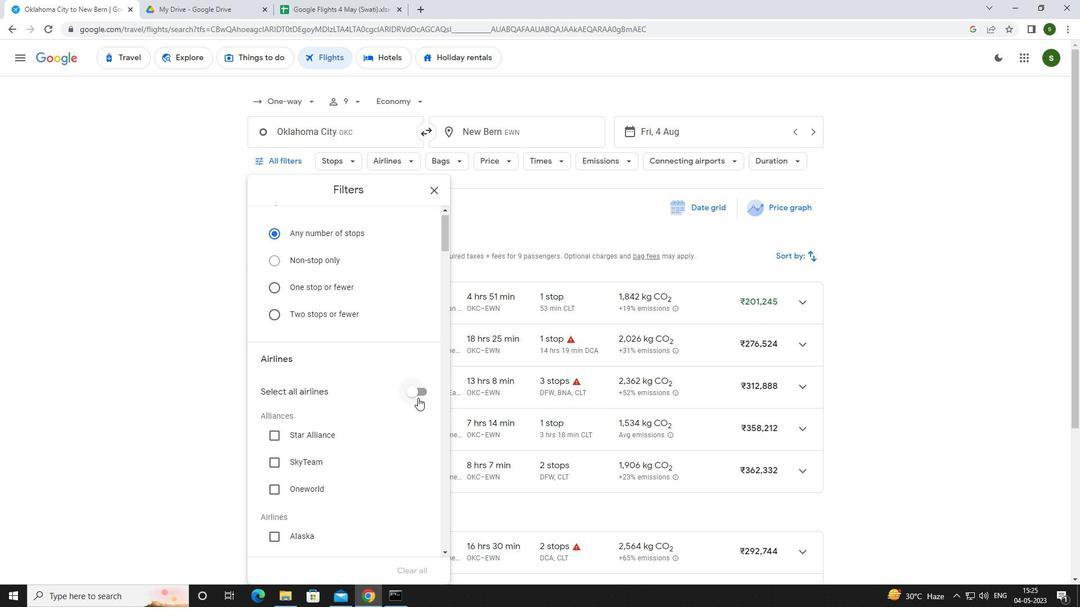 
Action: Mouse scrolled (418, 397) with delta (0, 0)
Screenshot: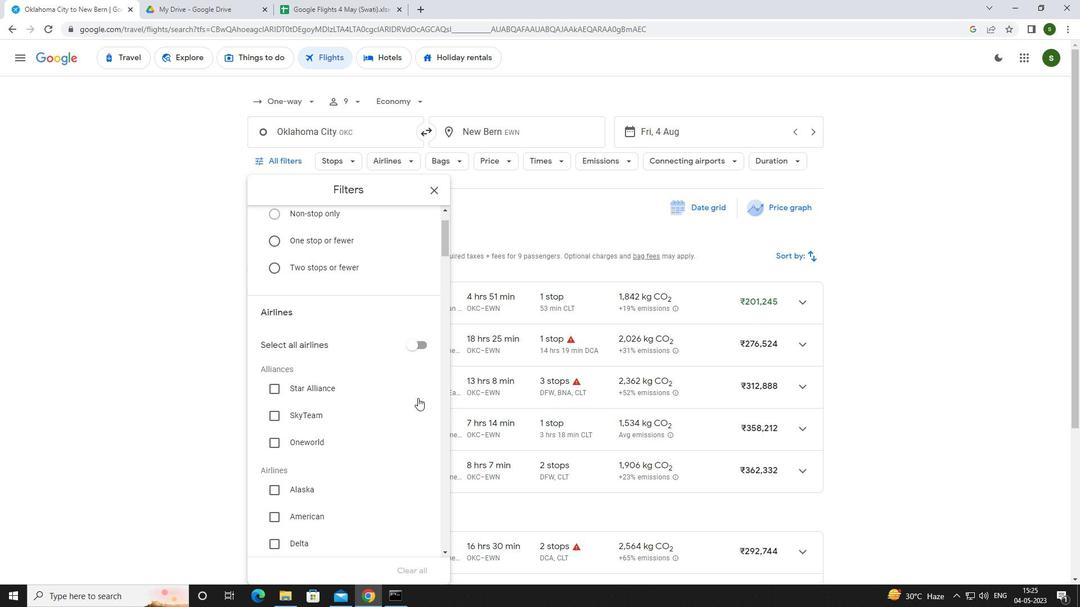 
Action: Mouse moved to (417, 393)
Screenshot: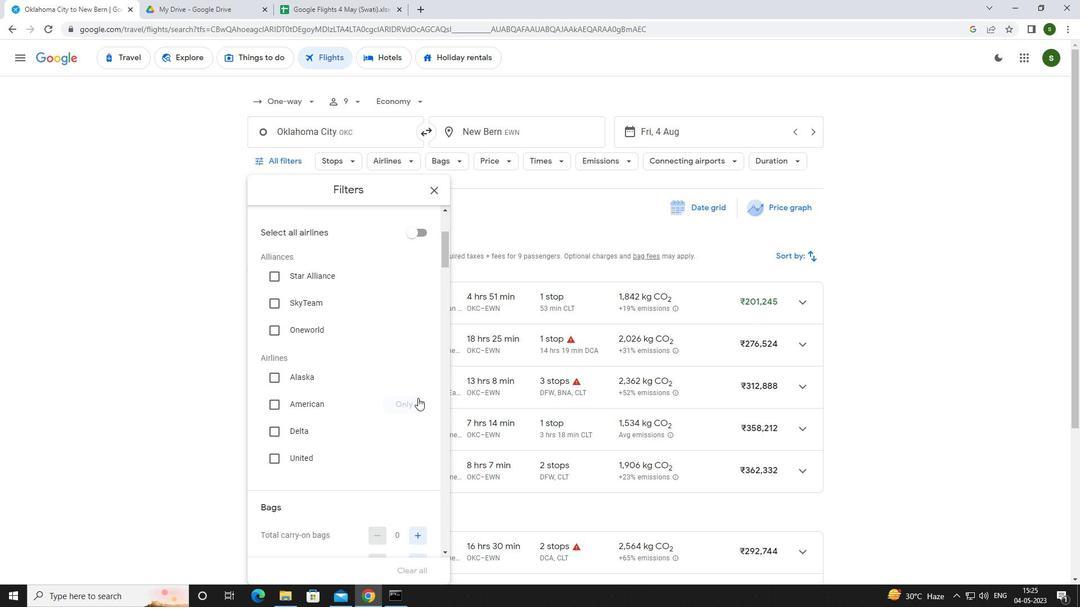 
Action: Mouse scrolled (417, 392) with delta (0, 0)
Screenshot: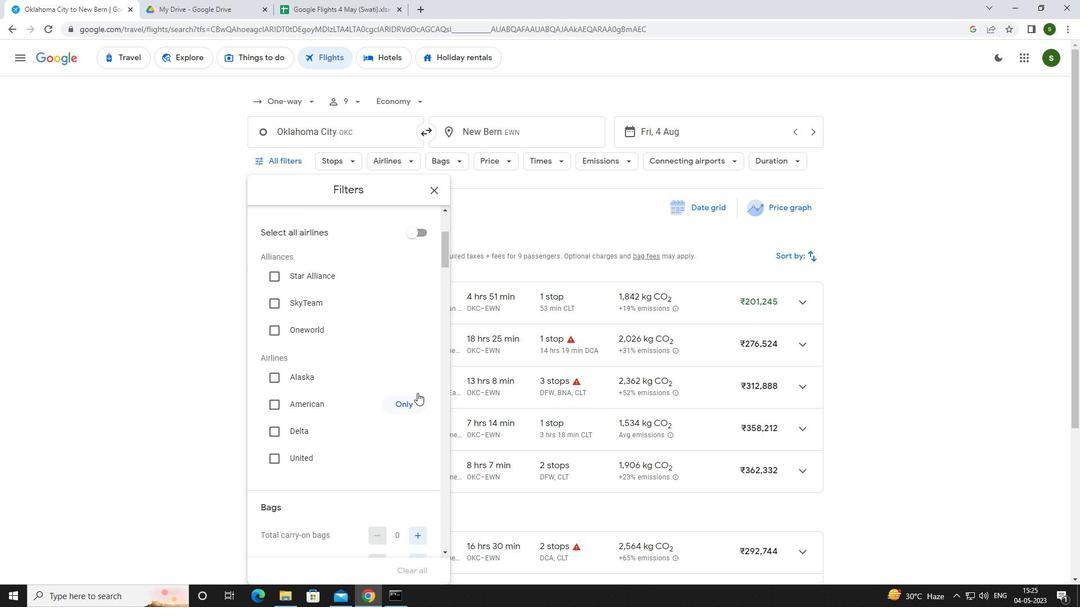 
Action: Mouse scrolled (417, 392) with delta (0, 0)
Screenshot: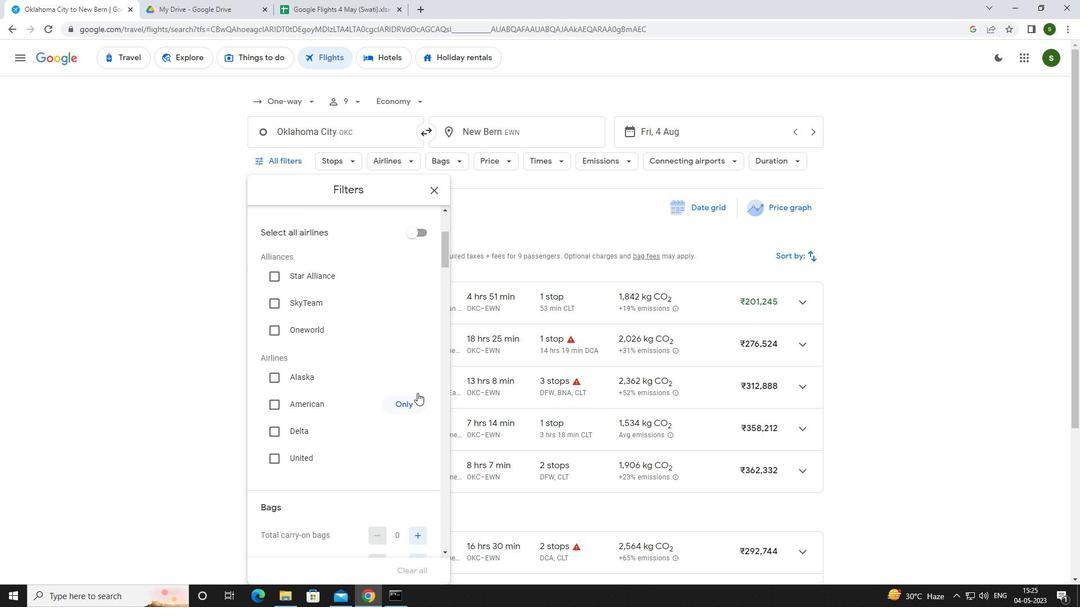 
Action: Mouse scrolled (417, 392) with delta (0, 0)
Screenshot: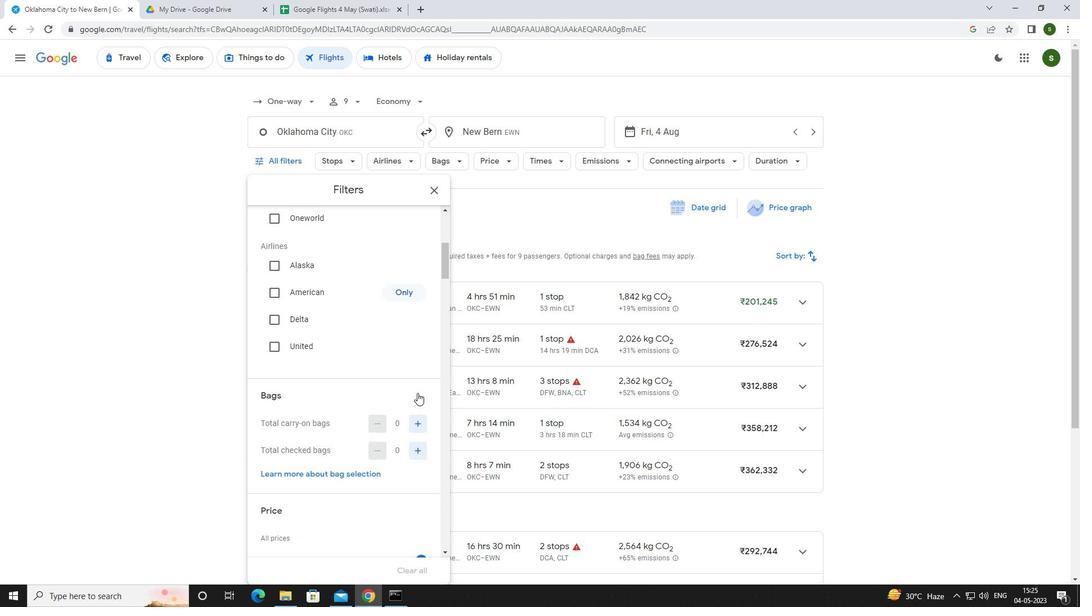 
Action: Mouse pressed left at (417, 393)
Screenshot: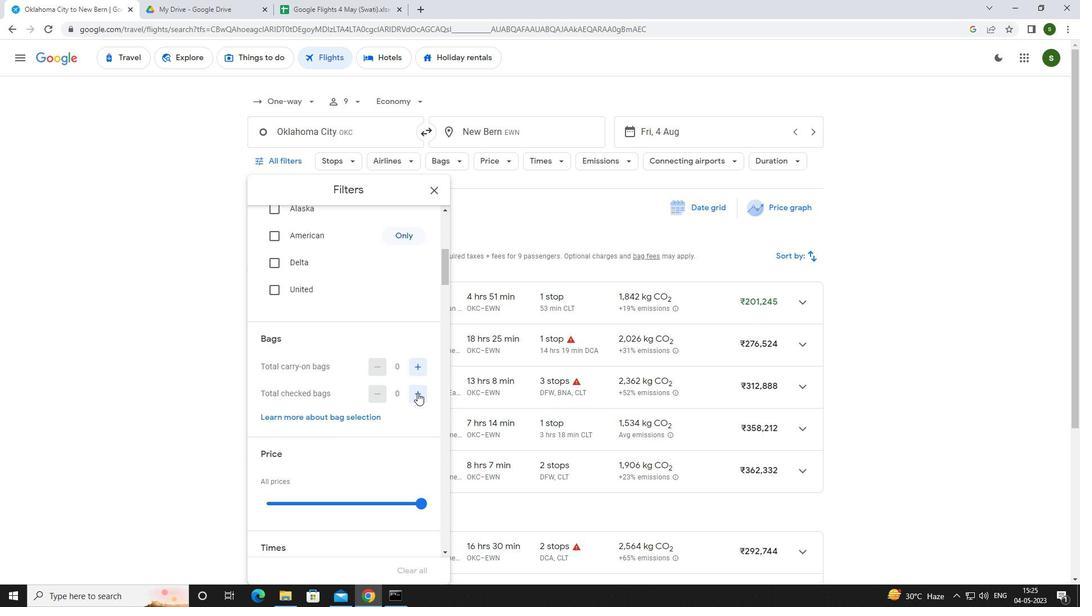 
Action: Mouse pressed left at (417, 393)
Screenshot: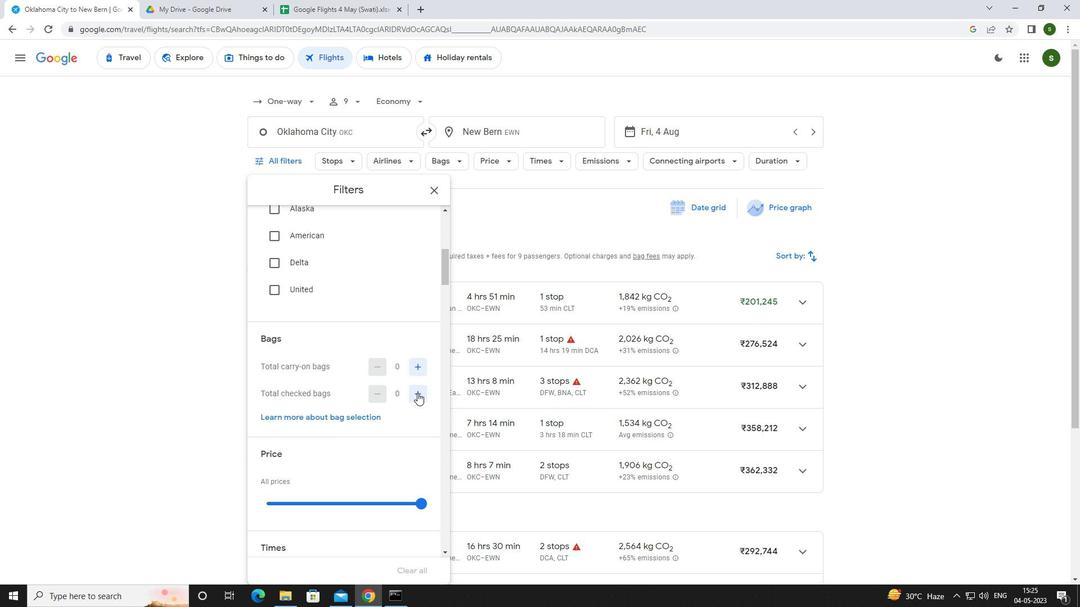 
Action: Mouse pressed left at (417, 393)
Screenshot: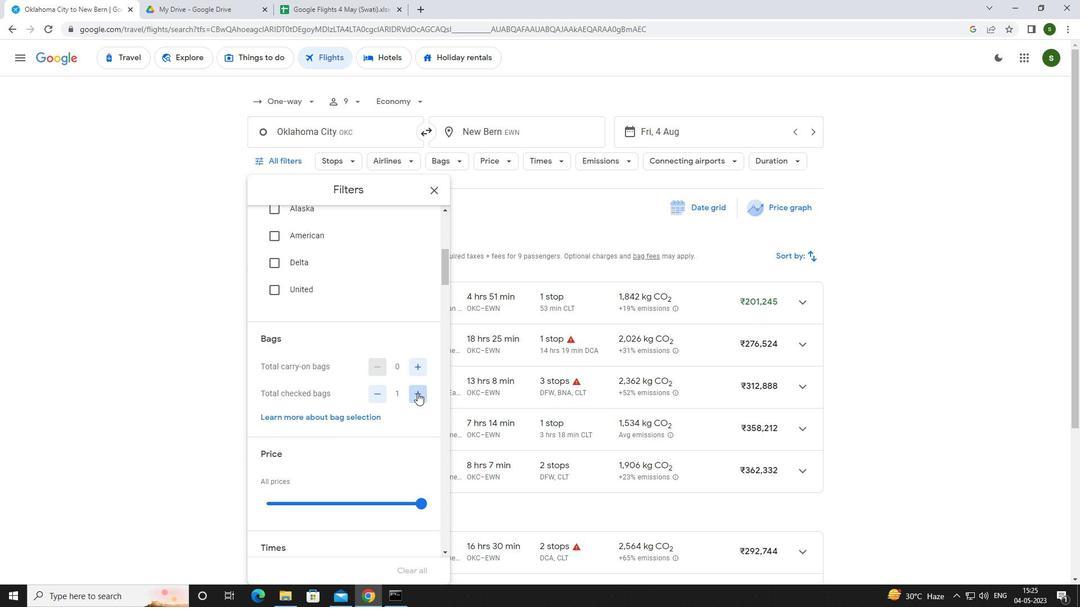 
Action: Mouse pressed left at (417, 393)
Screenshot: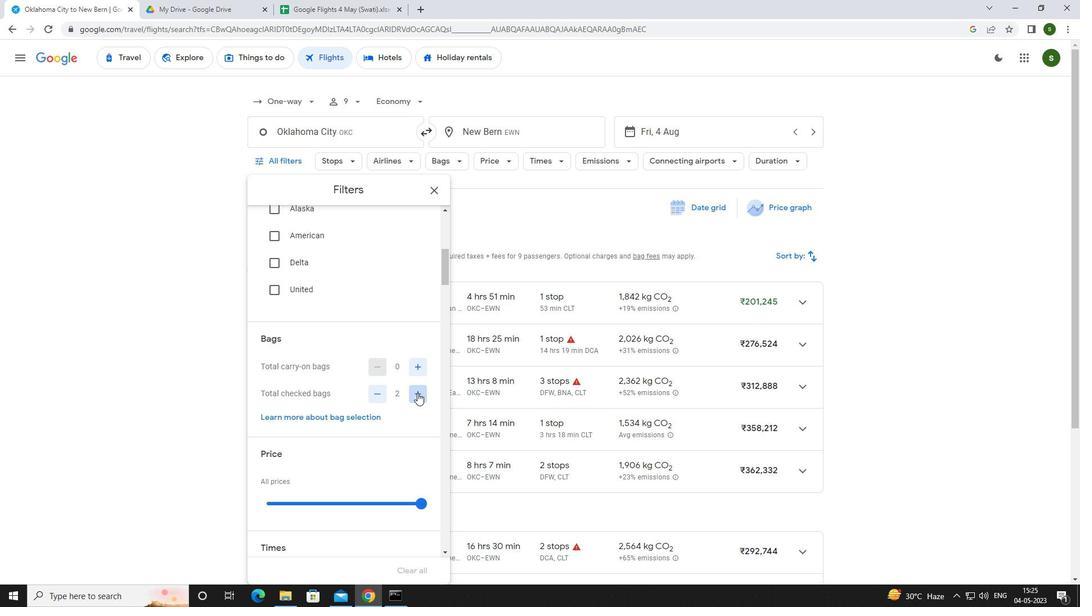 
Action: Mouse pressed left at (417, 393)
Screenshot: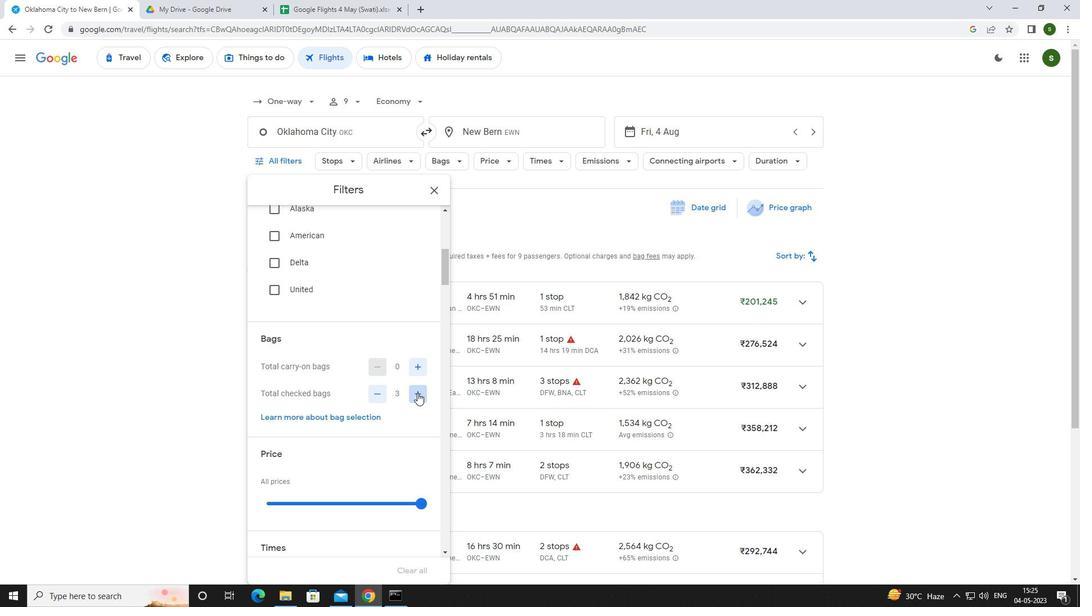 
Action: Mouse pressed left at (417, 393)
Screenshot: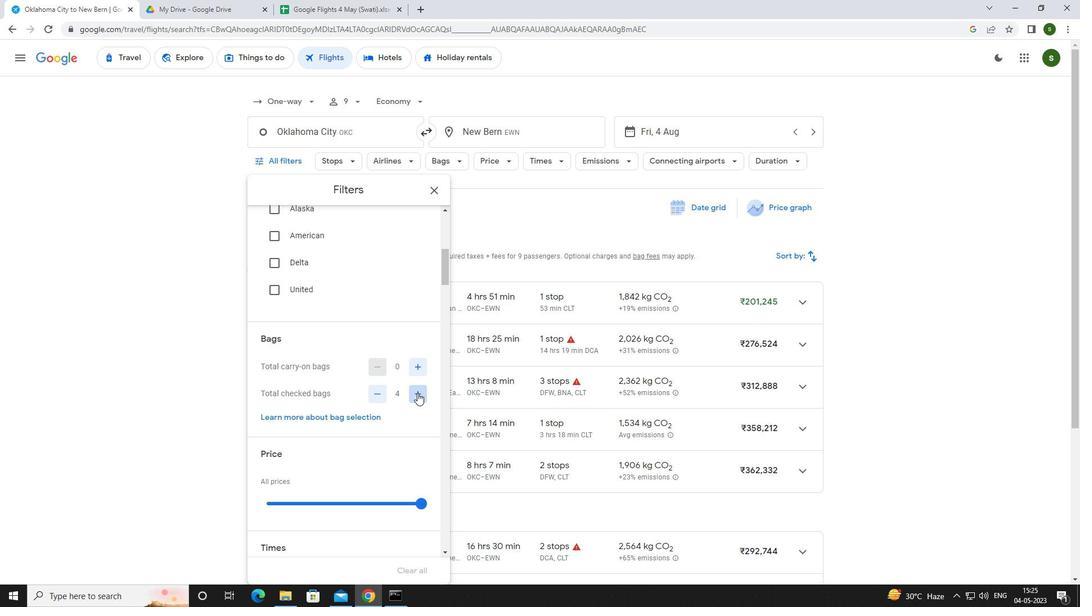 
Action: Mouse pressed left at (417, 393)
Screenshot: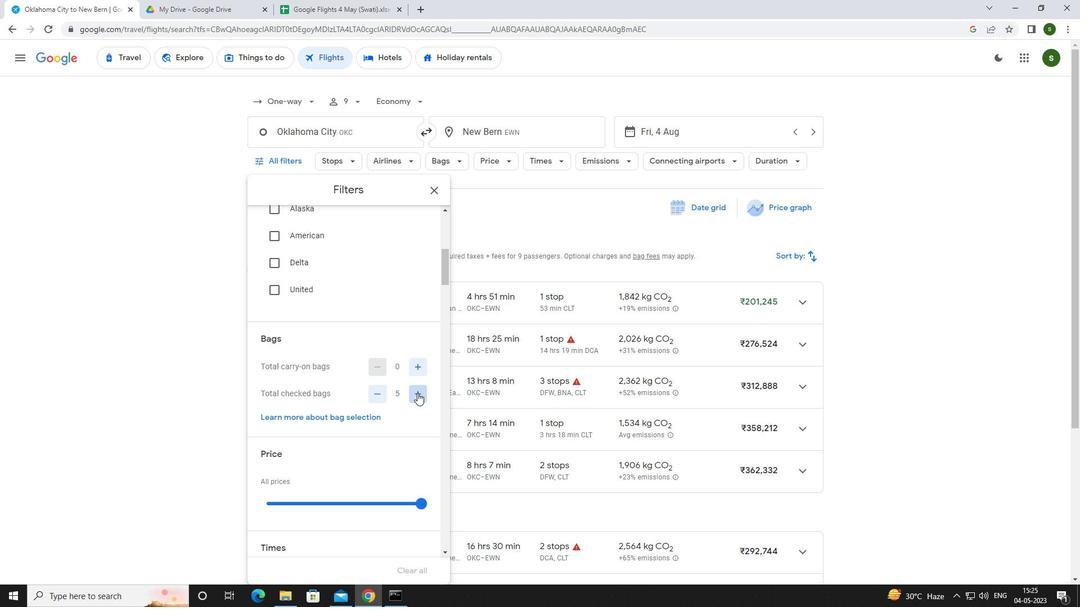 
Action: Mouse pressed left at (417, 393)
Screenshot: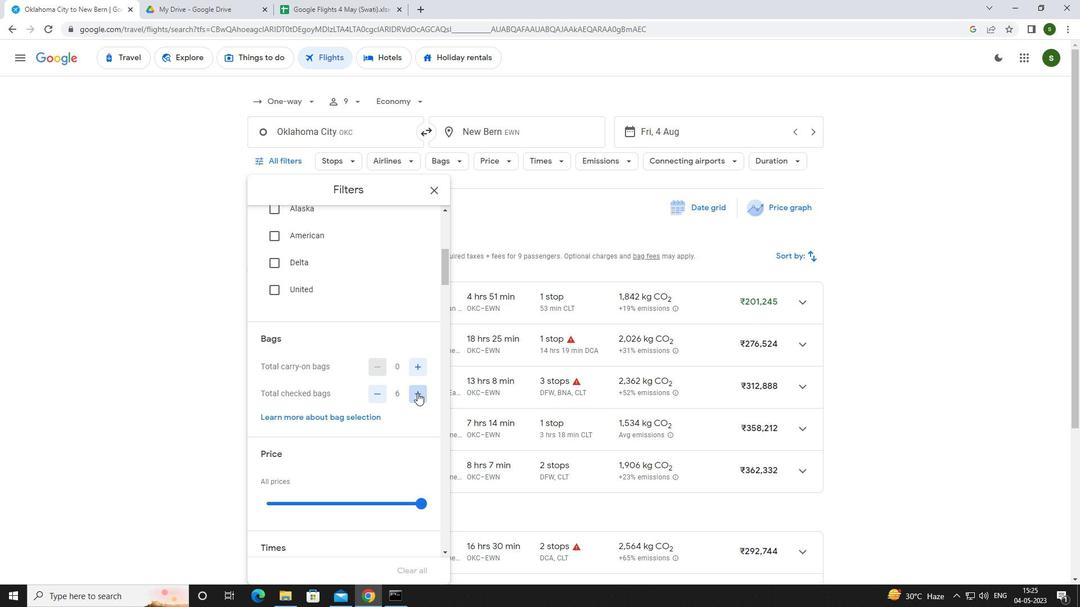 
Action: Mouse pressed left at (417, 393)
Screenshot: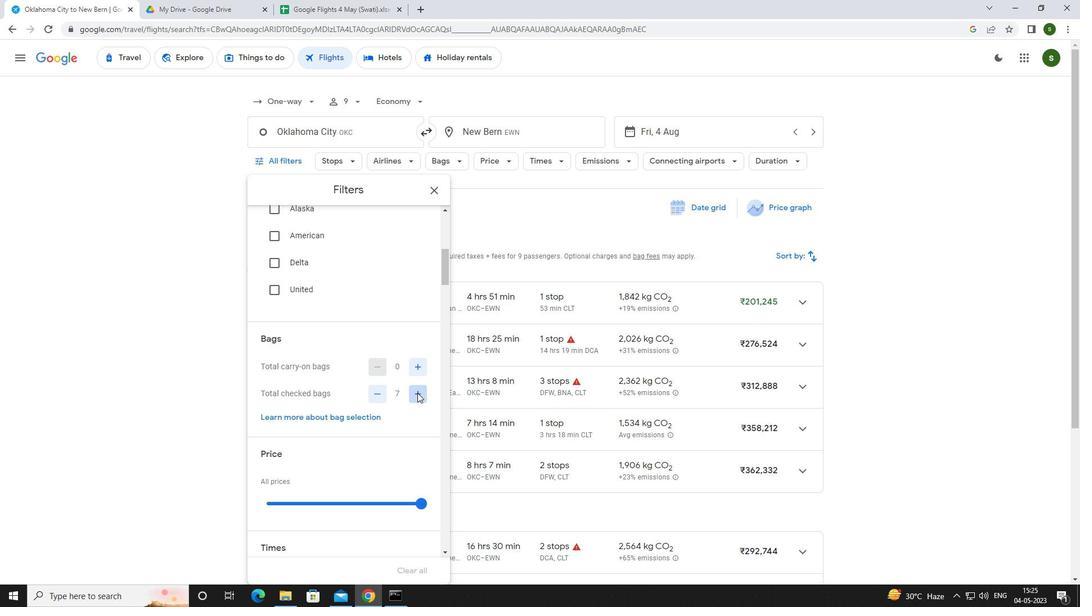 
Action: Mouse scrolled (417, 392) with delta (0, 0)
Screenshot: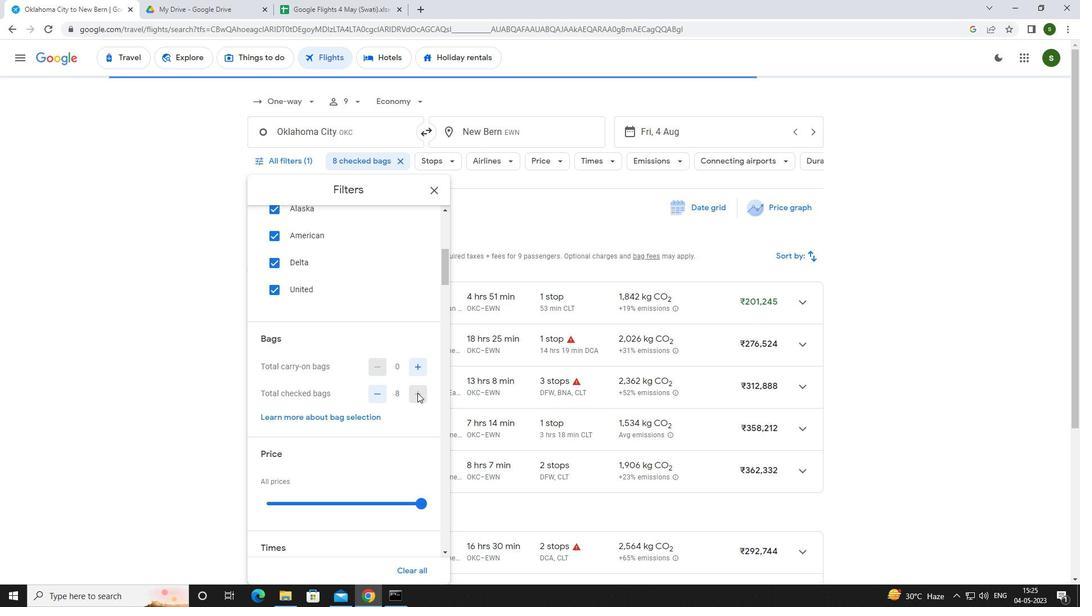 
Action: Mouse scrolled (417, 392) with delta (0, 0)
Screenshot: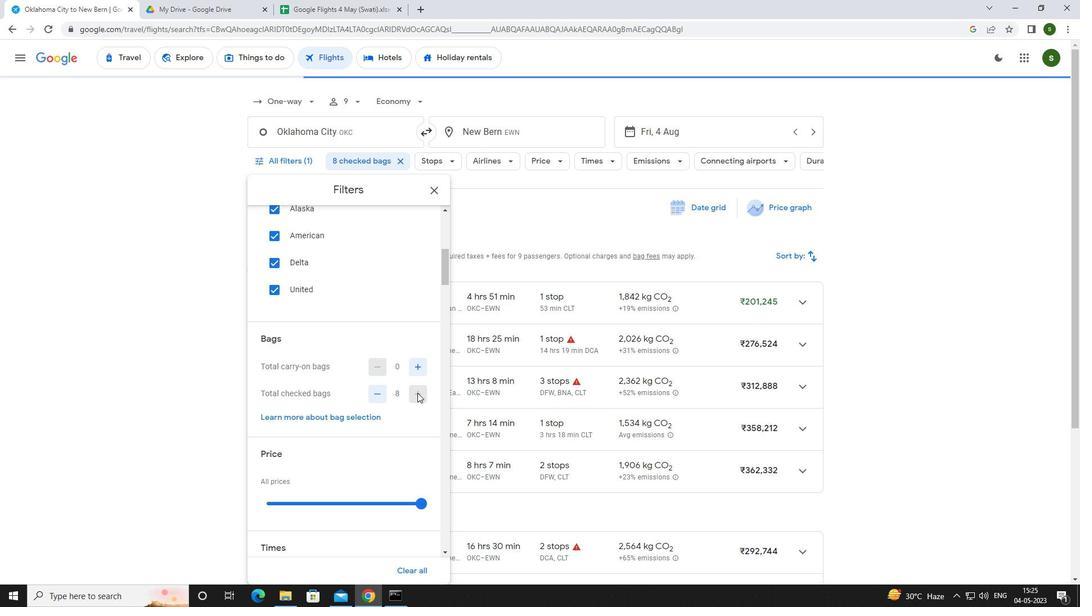 
Action: Mouse pressed left at (417, 393)
Screenshot: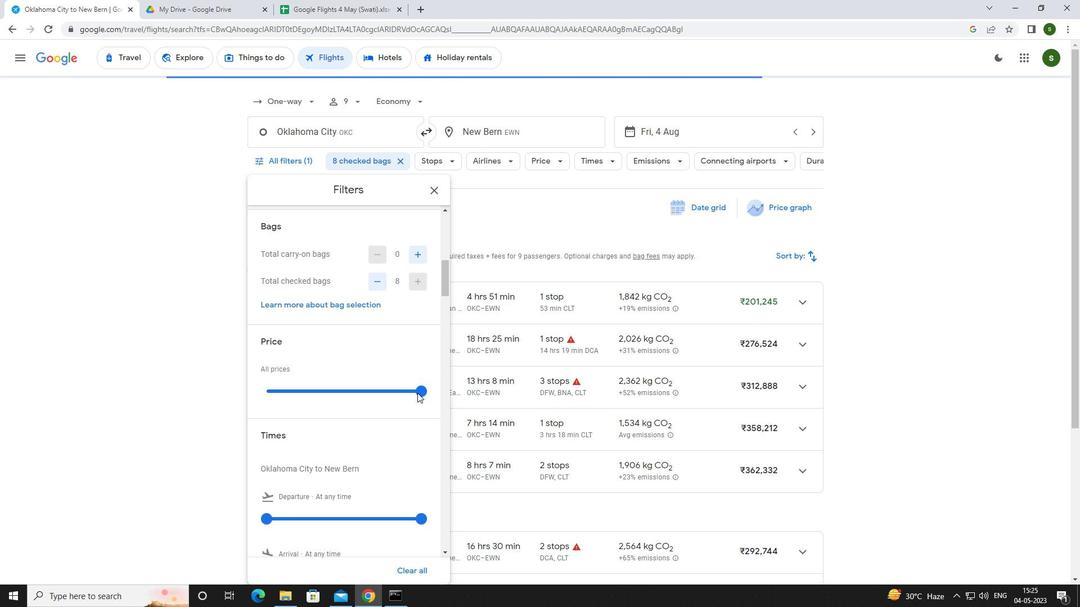 
Action: Mouse moved to (268, 388)
Screenshot: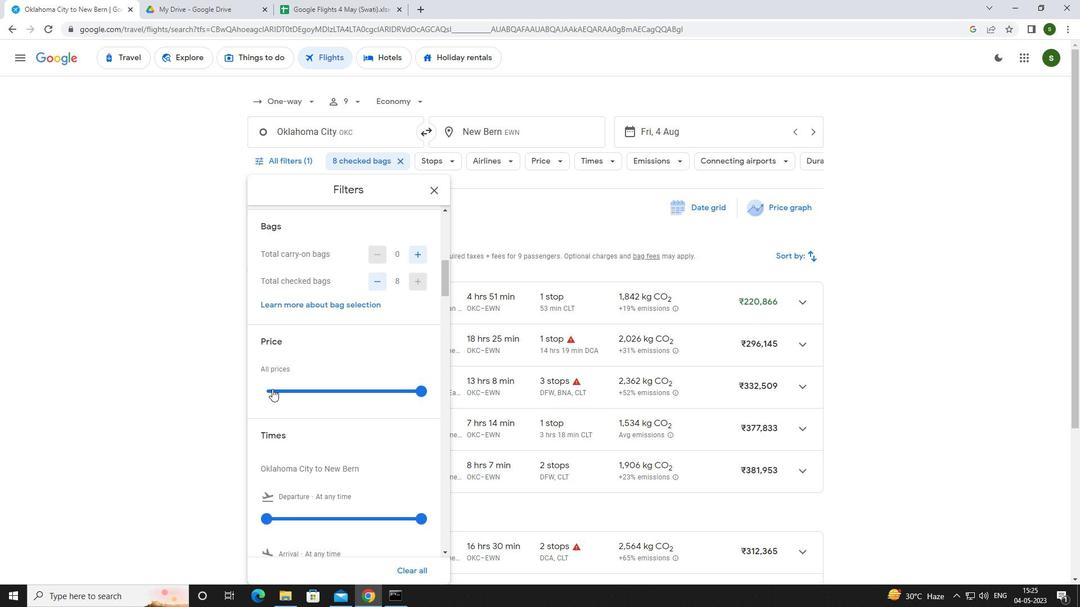
Action: Mouse pressed left at (268, 388)
Screenshot: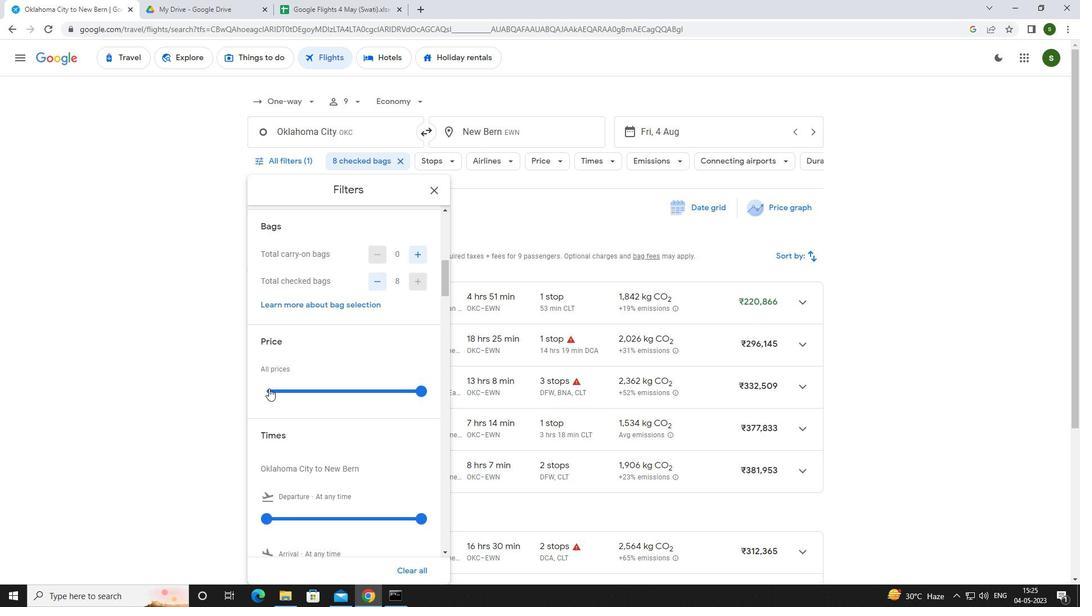 
Action: Mouse pressed left at (268, 388)
Screenshot: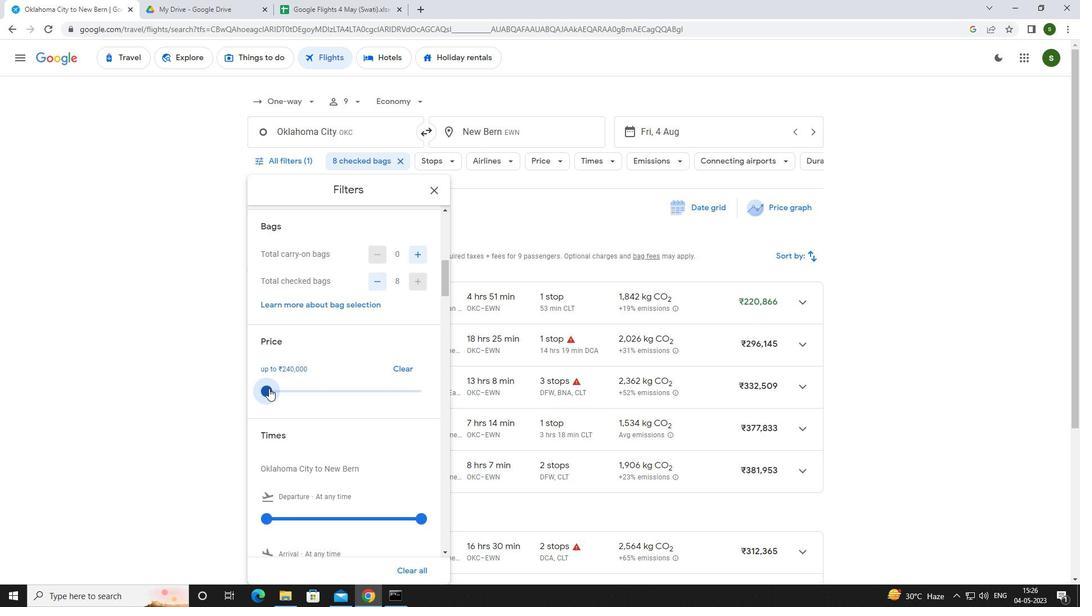 
Action: Mouse scrolled (268, 388) with delta (0, 0)
Screenshot: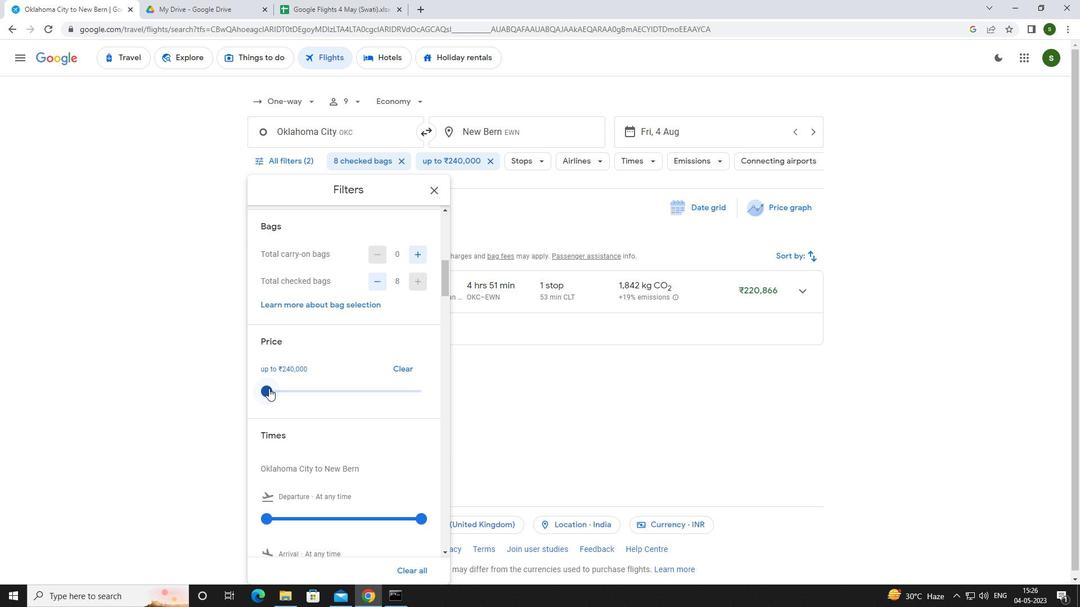 
Action: Mouse scrolled (268, 388) with delta (0, 0)
Screenshot: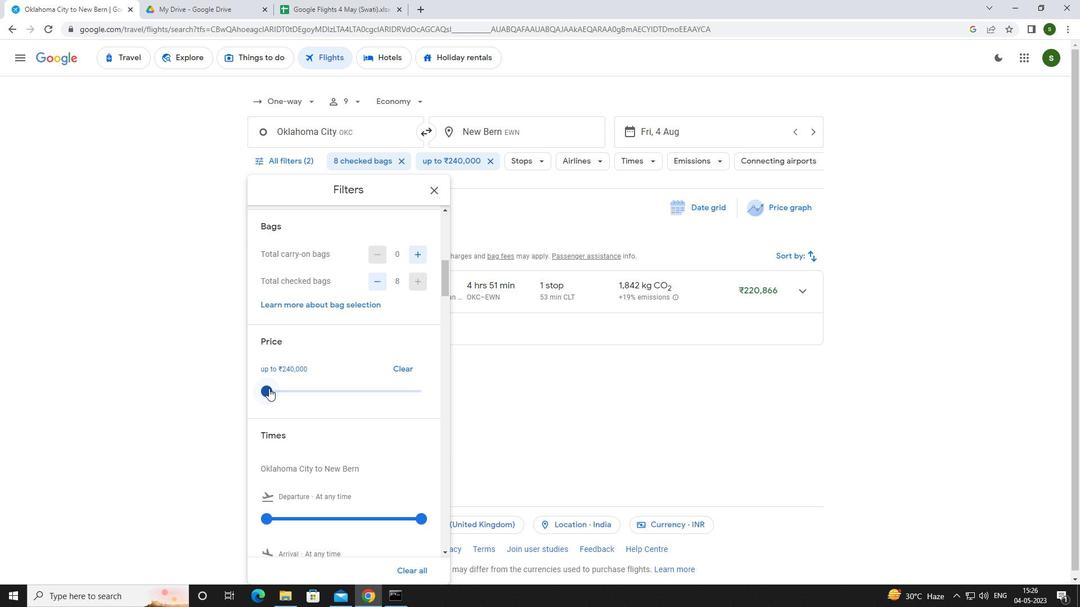 
Action: Mouse moved to (267, 401)
Screenshot: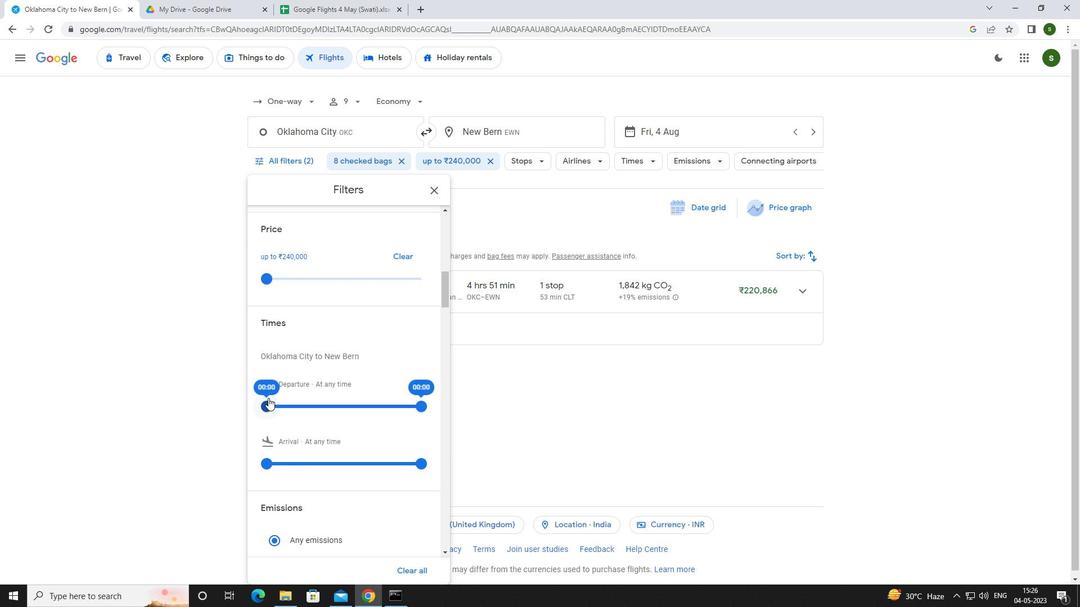 
Action: Mouse pressed left at (267, 401)
Screenshot: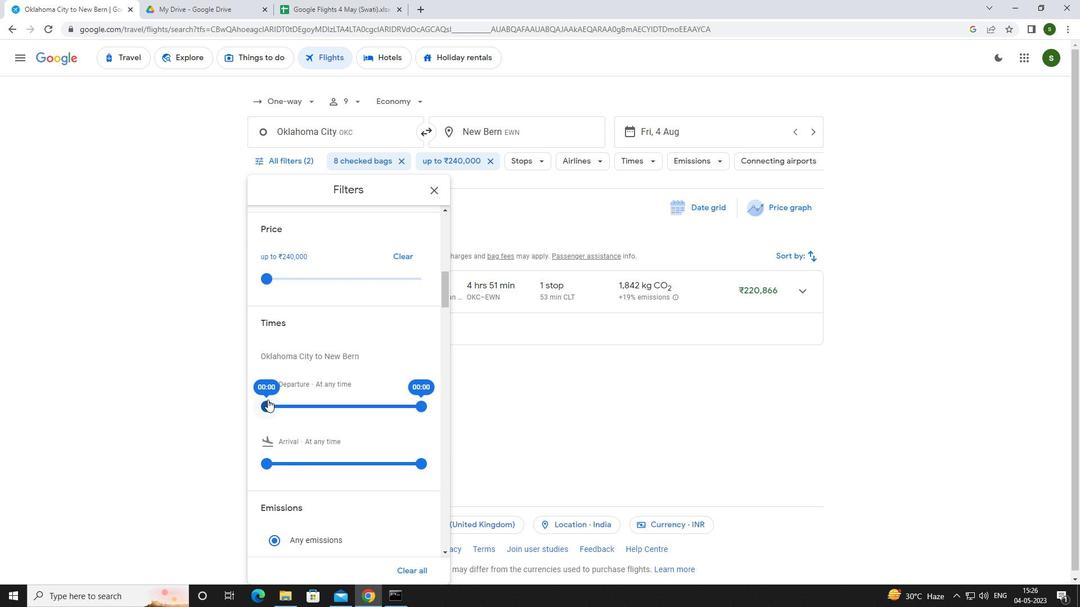 
Action: Mouse moved to (486, 407)
Screenshot: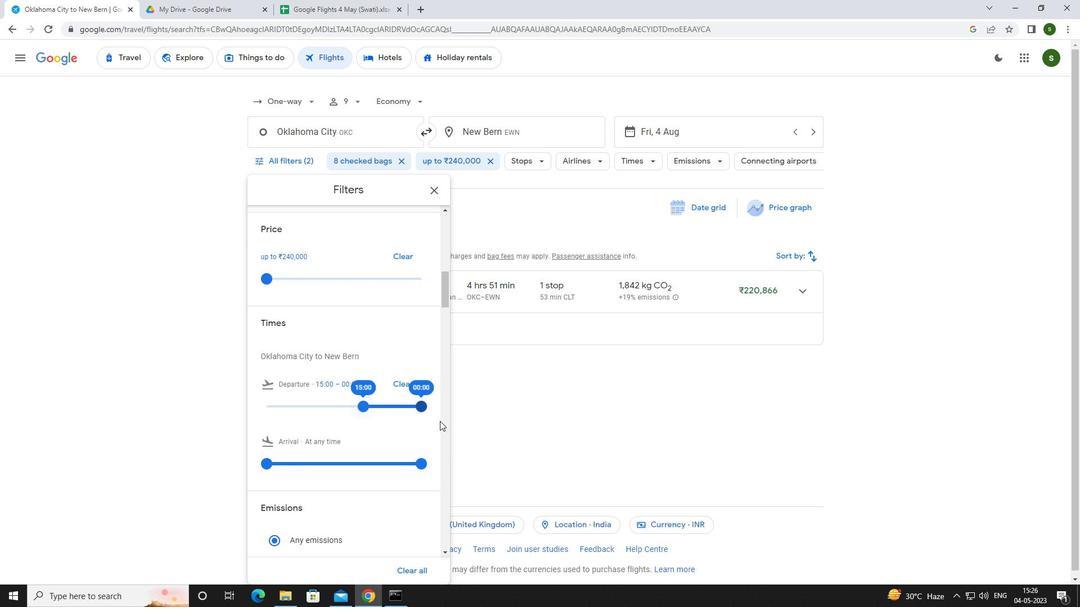 
Action: Mouse pressed left at (486, 407)
Screenshot: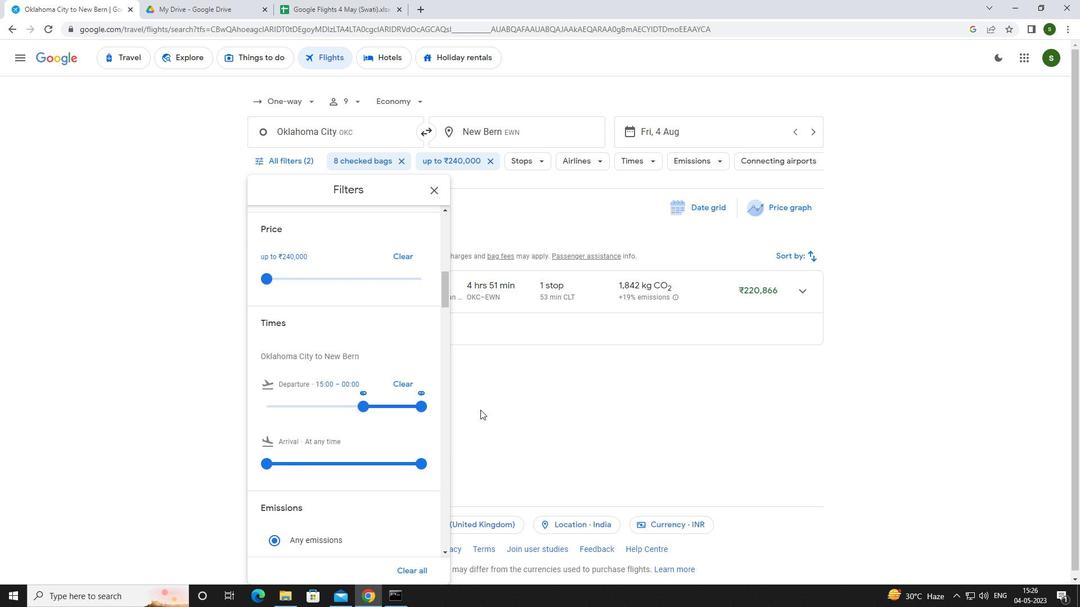 
Action: Mouse moved to (487, 407)
Screenshot: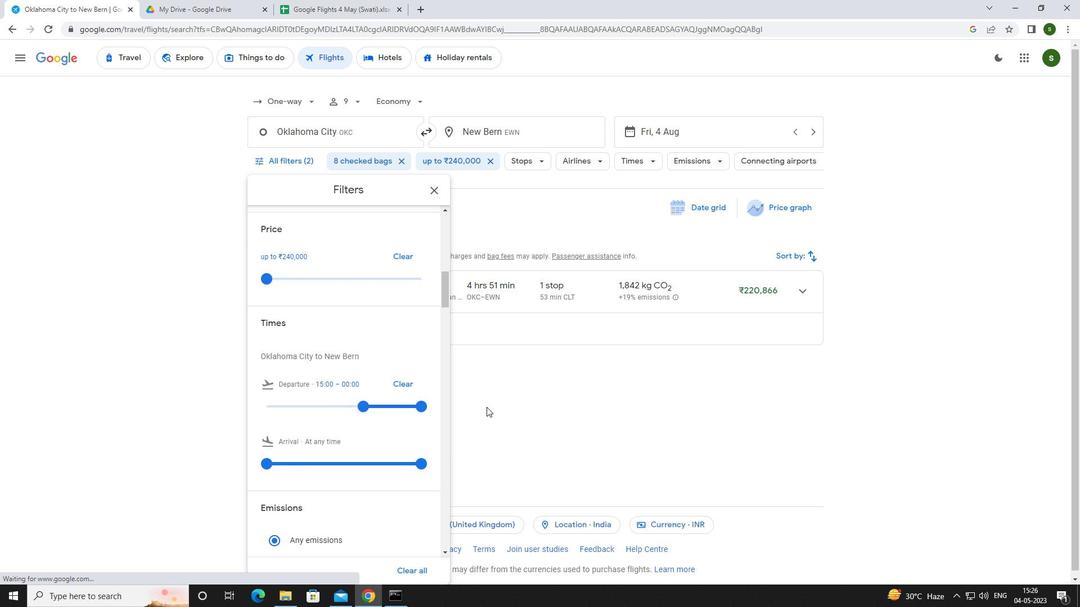 
